 Task: Select Grocery. Add to cart, from Big Lots for 3390 Emily Renzelli Boulevard, San Francisco, California 94103, Cell Number 831-612-1938, following items : Hefty Basics Odor Control 13 gal Tall Kitchen Drawstring Trash Bags Lemon Scent_x000D_
 - 3, Freeman Mask + Chill Skin Care Set 12-Piece (1 ct)_x000D_
 - 2, Epielle Peeling Mask Foot (1 ct)_x000D_
 - 3, Dr Teal''s Calm & Serenity Foaming Bath with Rose Essential Oil & Pure Epsom Salt (34 oz)_x000D_
 - 3, Suave Essentials Conditioner Ocean Breeze (30 oz)_x000D_
 - 2, Epielle Cleansing Tissues Aloe Vera (30 ct)_x000D_
 - 3, Carbon Steel Bypass Pruner 24_x000D_
 - 3, Real Living Brown Faceted Wood Table Lamp with White Shade_x000D_
 - 2, Litezall Rechargeable 700 Lumen Lantern_x000D_
 - 3, DuraFlame Stainless Steel Low Smoke Wood Burning 19 Fire Pit_x000D_
 - 2
Action: Mouse moved to (317, 105)
Screenshot: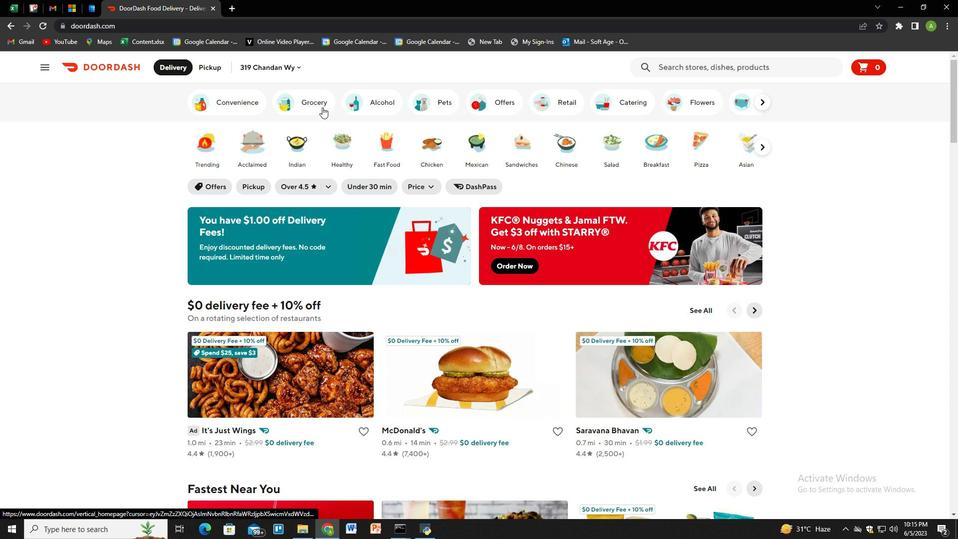 
Action: Mouse pressed left at (317, 105)
Screenshot: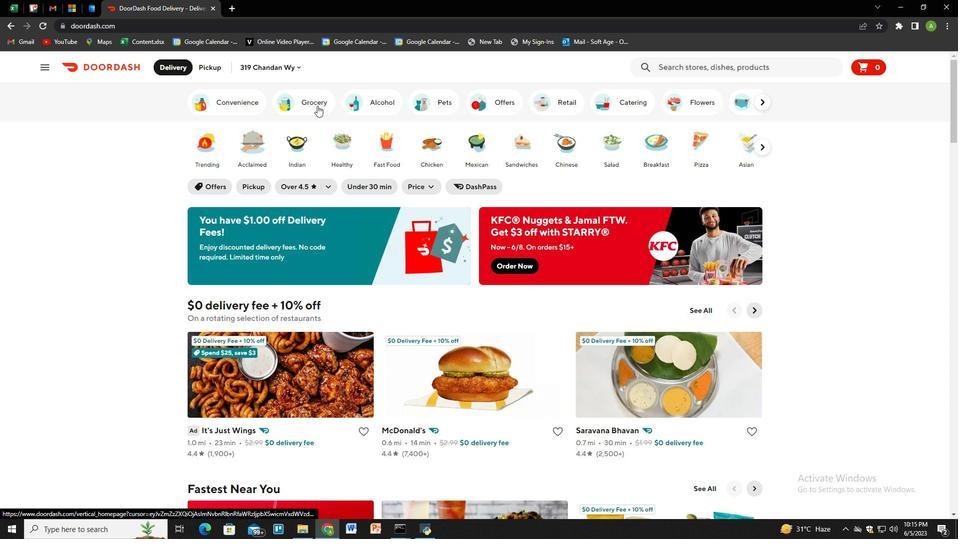 
Action: Mouse moved to (442, 366)
Screenshot: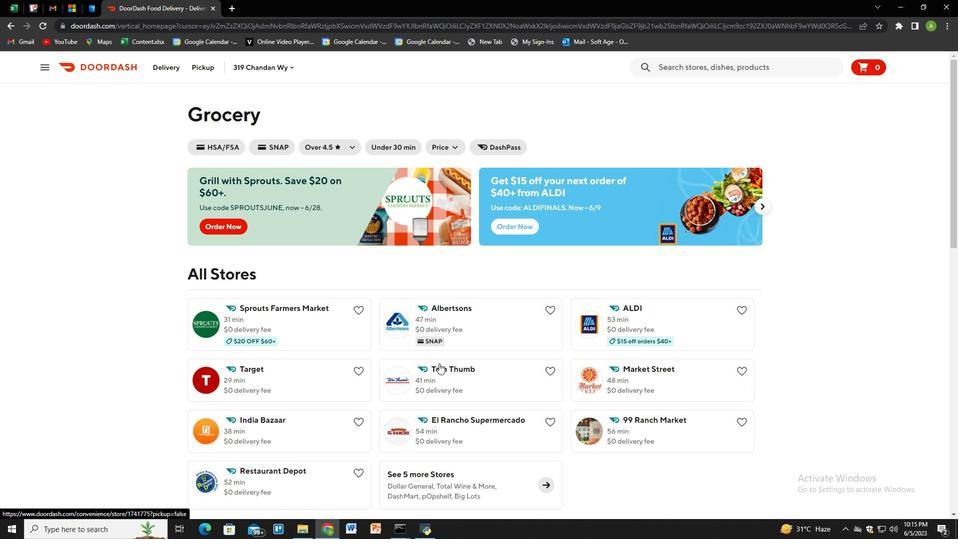
Action: Mouse scrolled (442, 366) with delta (0, 0)
Screenshot: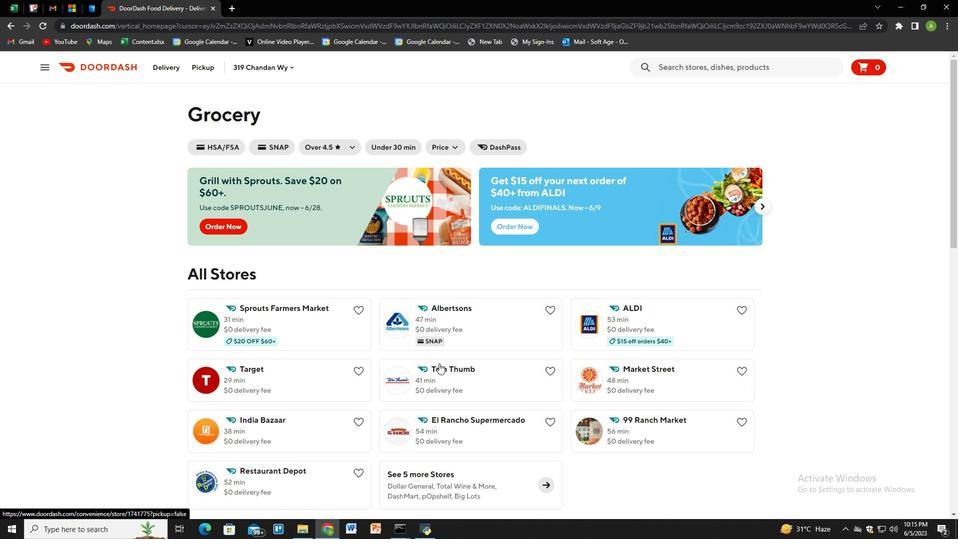 
Action: Mouse moved to (540, 433)
Screenshot: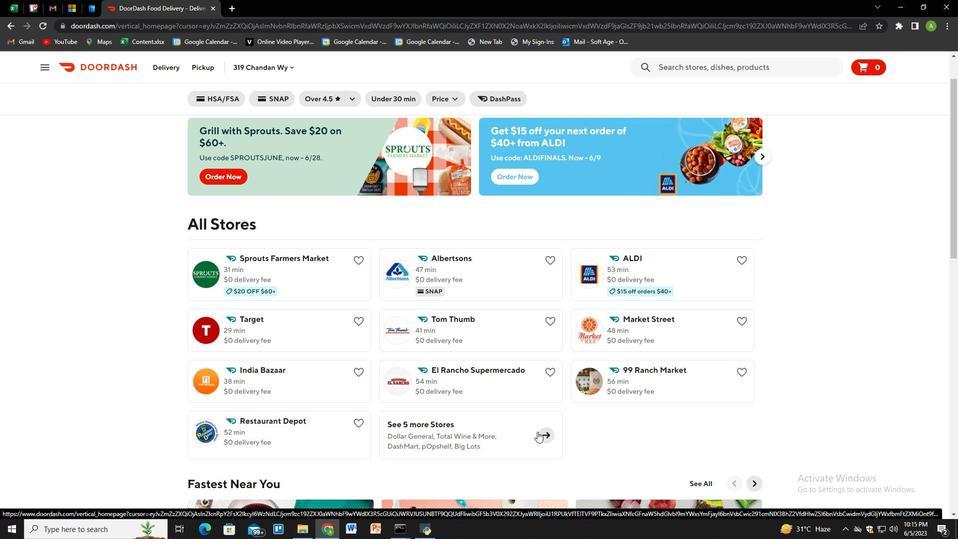 
Action: Mouse pressed left at (540, 433)
Screenshot: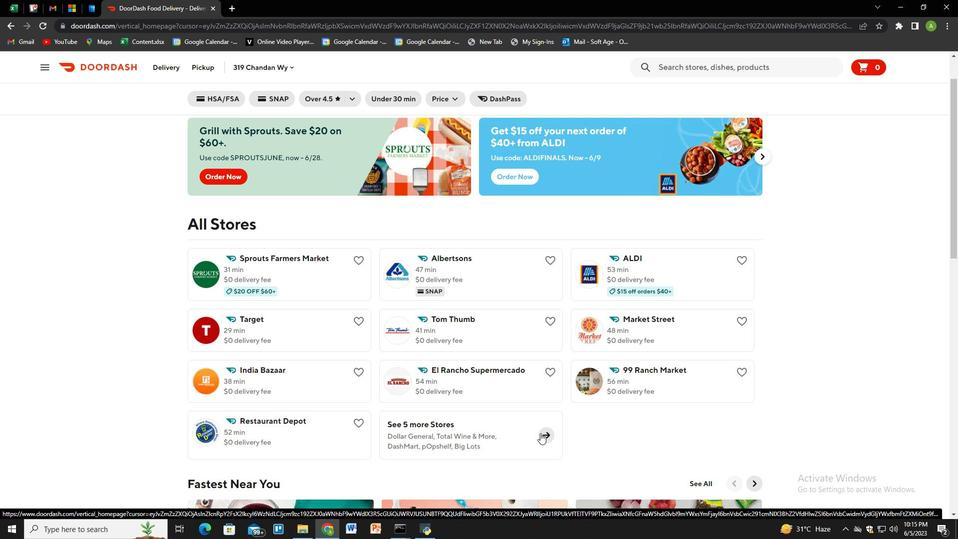 
Action: Mouse moved to (640, 373)
Screenshot: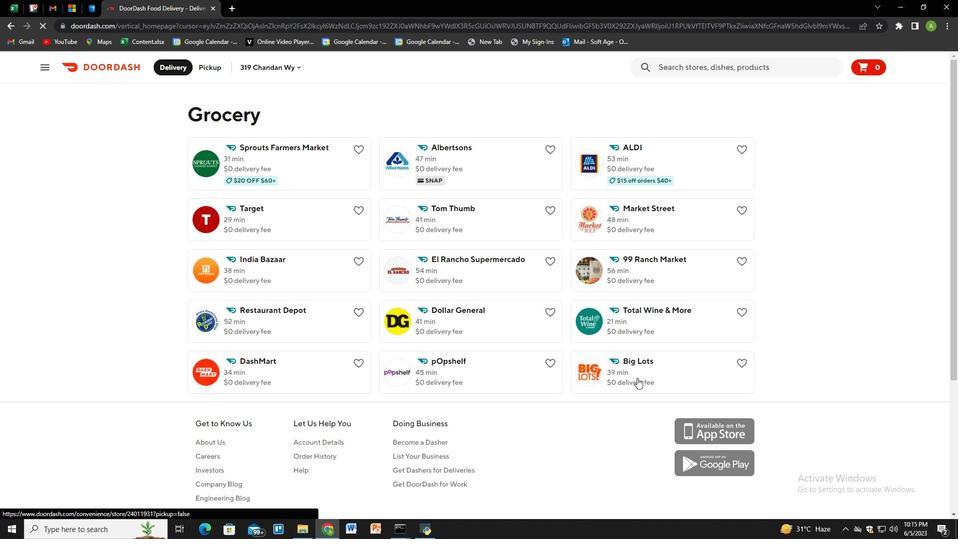 
Action: Mouse pressed left at (640, 373)
Screenshot: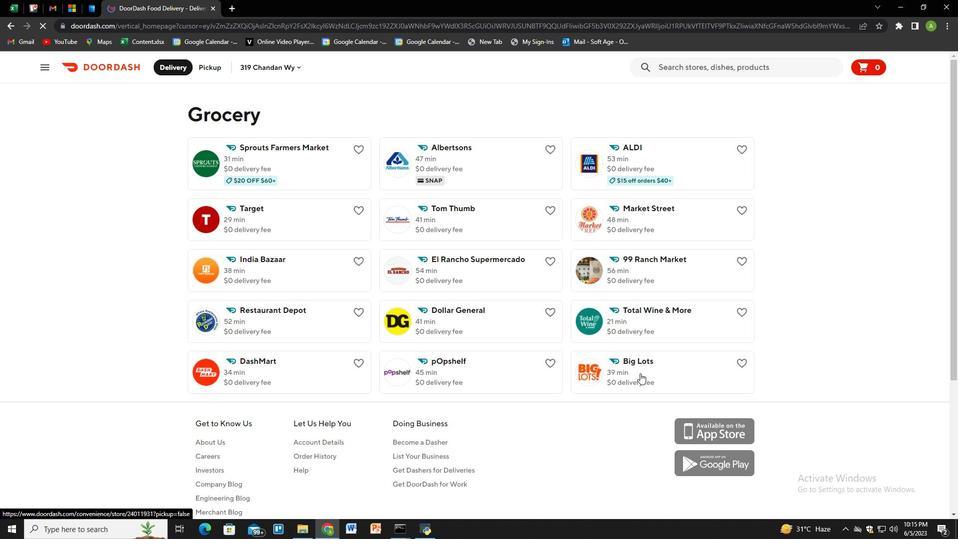 
Action: Mouse moved to (216, 68)
Screenshot: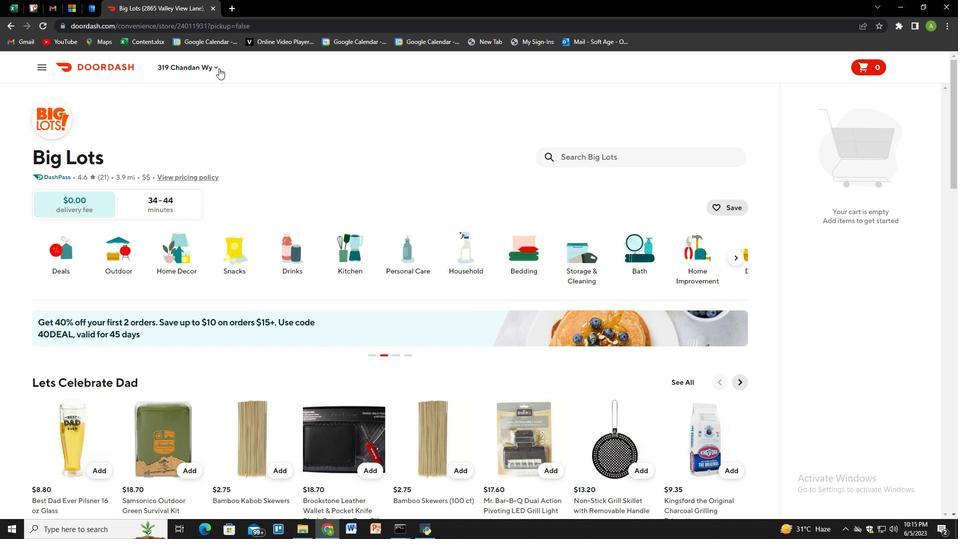 
Action: Mouse pressed left at (216, 68)
Screenshot: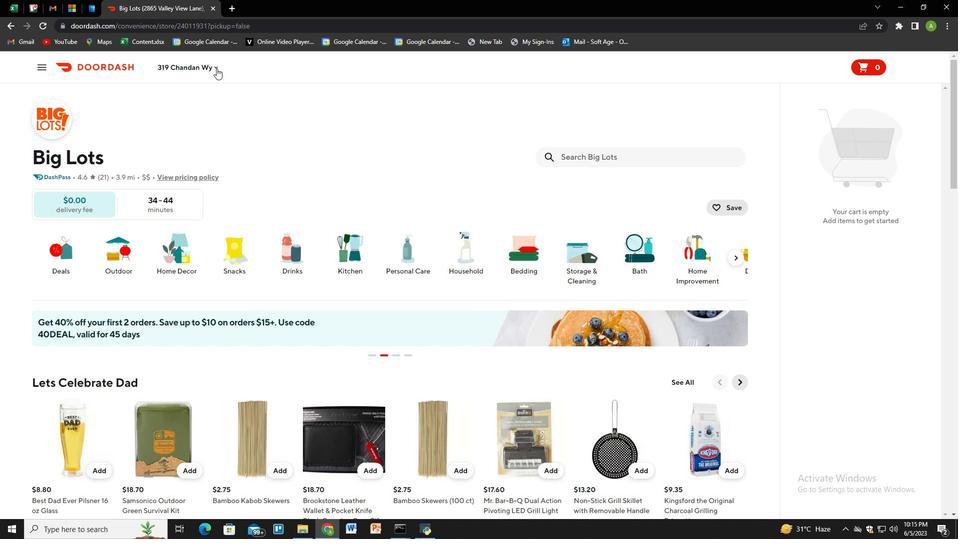 
Action: Mouse moved to (214, 107)
Screenshot: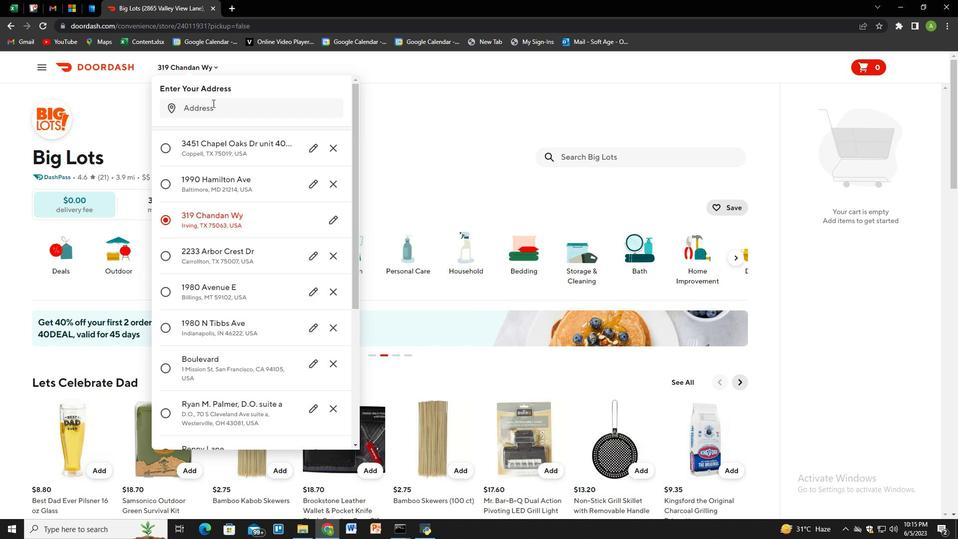 
Action: Mouse pressed left at (214, 107)
Screenshot: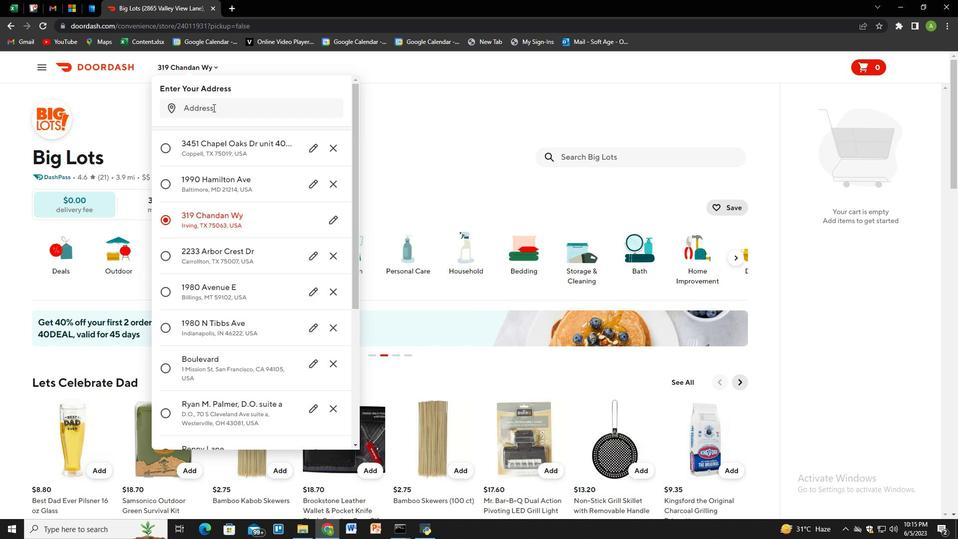 
Action: Mouse moved to (185, 65)
Screenshot: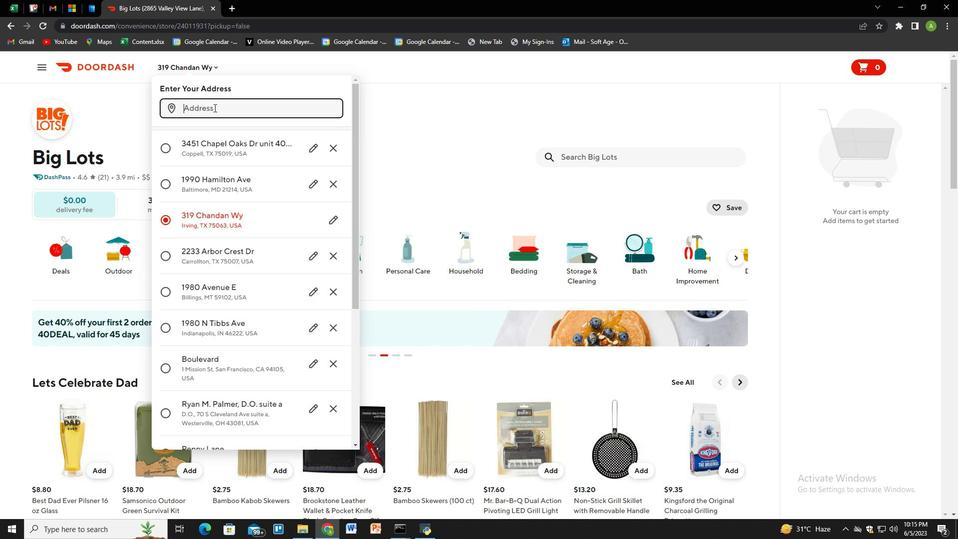 
Action: Key pressed 3390<Key.space>emily<Key.space>renzelli<Key.space>boulevard,<Key.space>san<Key.space>francisco,<Key.space>california<Key.space>94103<Key.enter>.
Screenshot: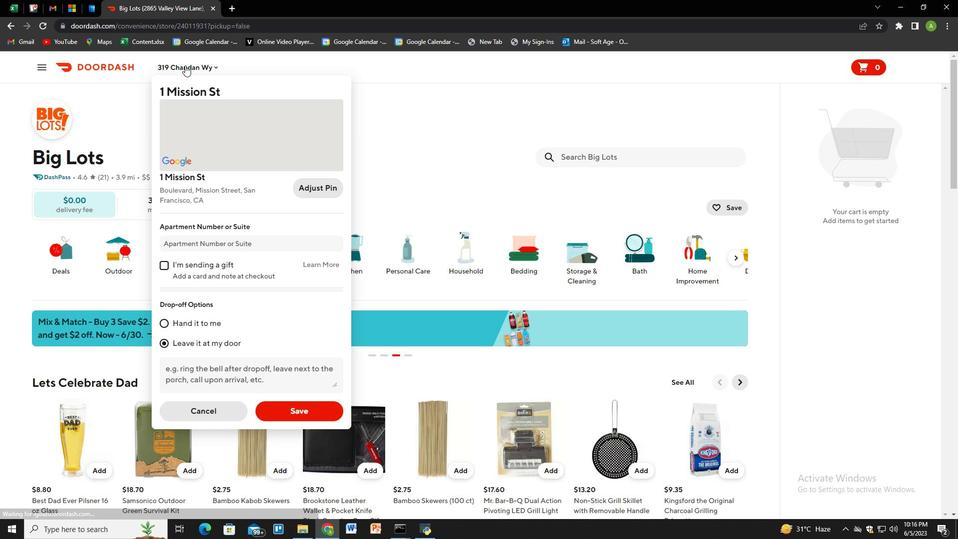 
Action: Mouse moved to (300, 407)
Screenshot: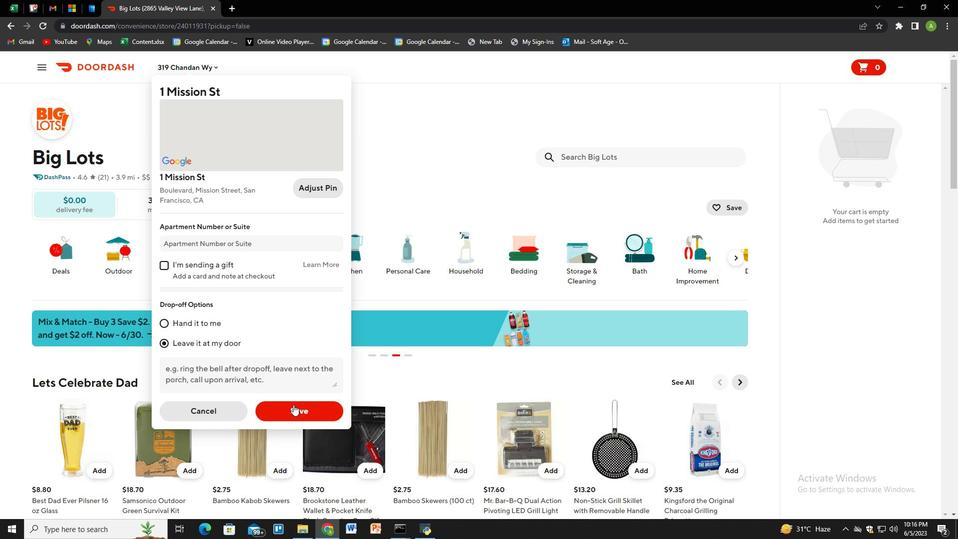 
Action: Mouse pressed left at (300, 407)
Screenshot: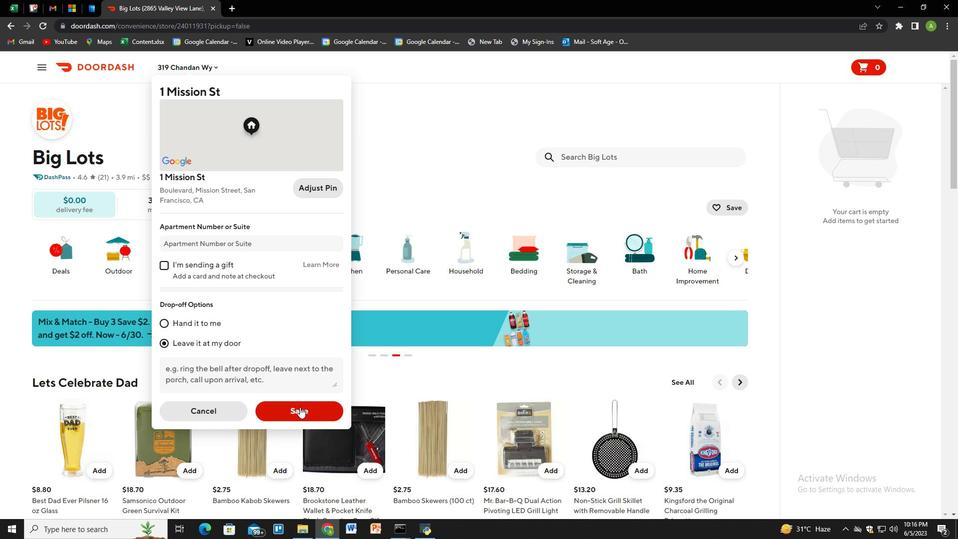 
Action: Mouse moved to (582, 161)
Screenshot: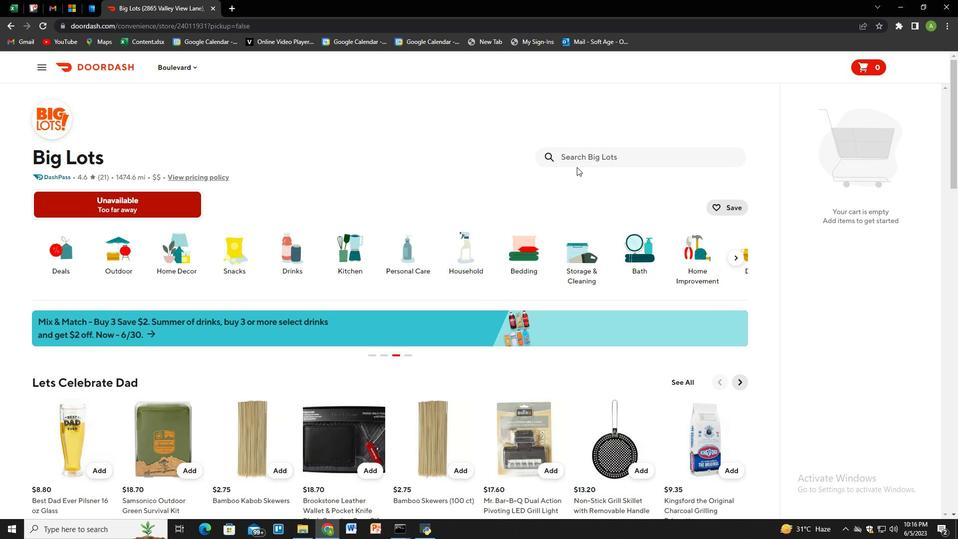 
Action: Mouse pressed left at (582, 161)
Screenshot: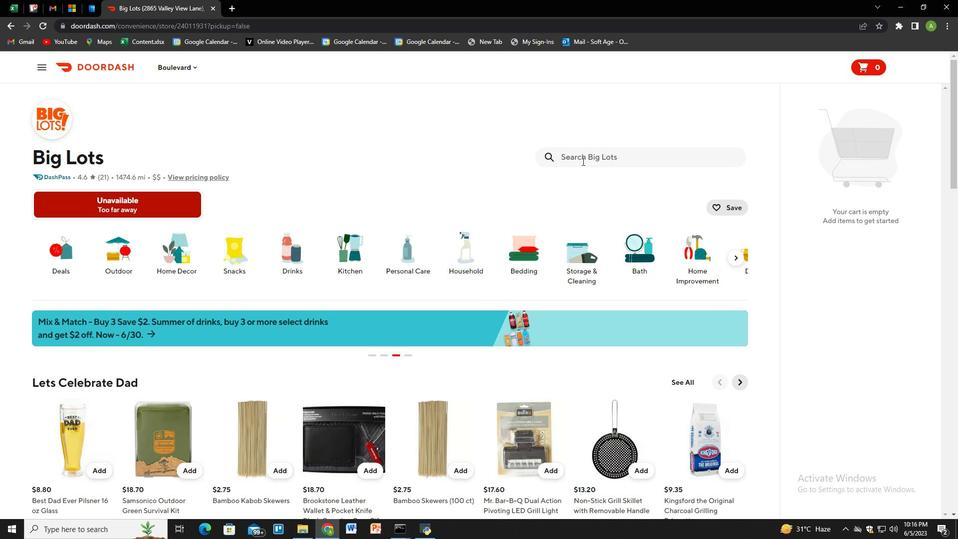 
Action: Key pressed hefty<Key.space>basics<Key.space>odor<Key.space>control<Key.space>13<Key.space>gal<Key.space>tall<Key.space>kitchen<Key.space>drawstring<Key.space>trash<Key.space>bags<Key.space>lemon<Key.space>scent<Key.enter>
Screenshot: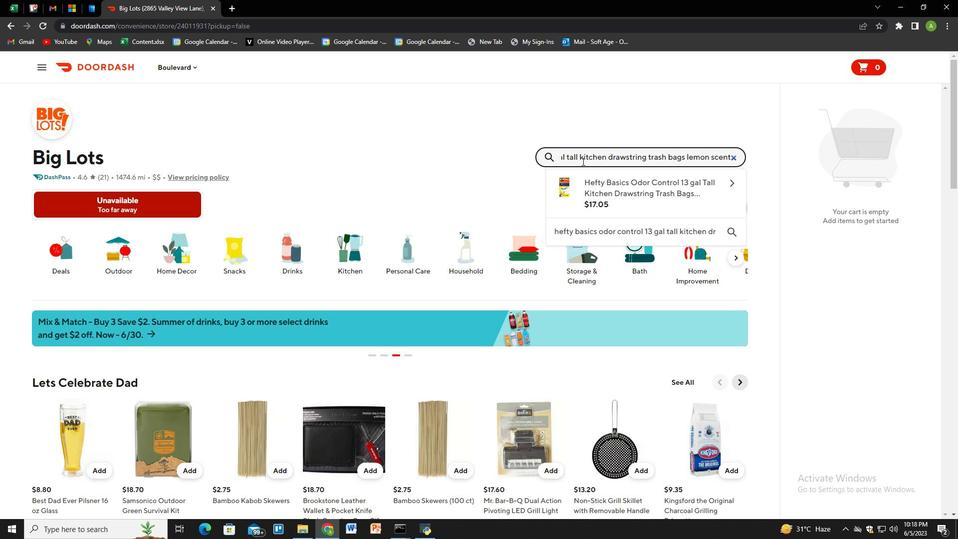 
Action: Mouse moved to (93, 272)
Screenshot: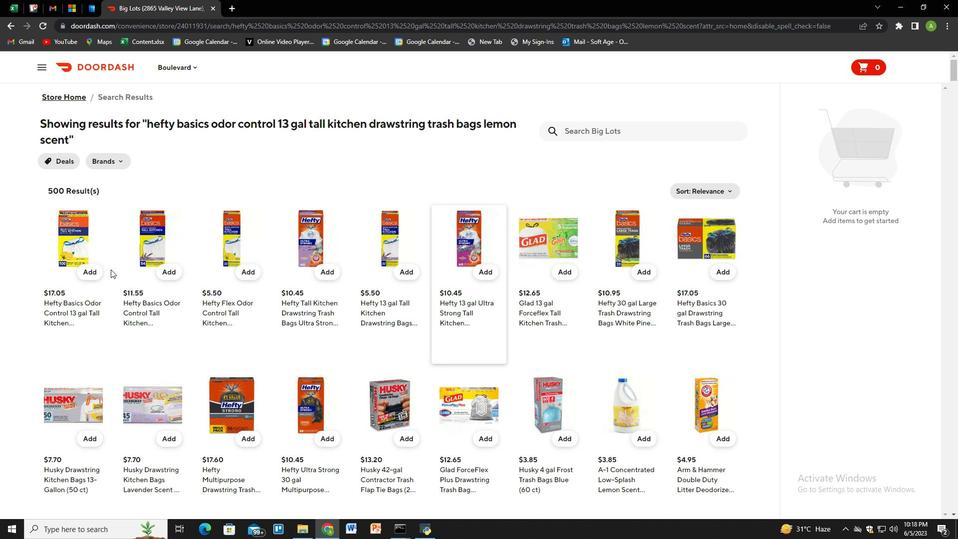 
Action: Mouse pressed left at (93, 272)
Screenshot: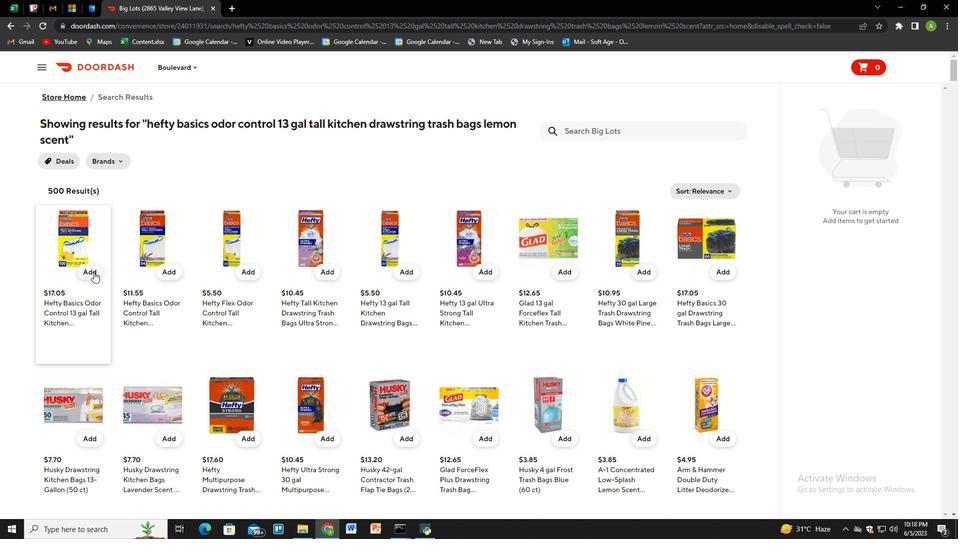 
Action: Mouse moved to (925, 173)
Screenshot: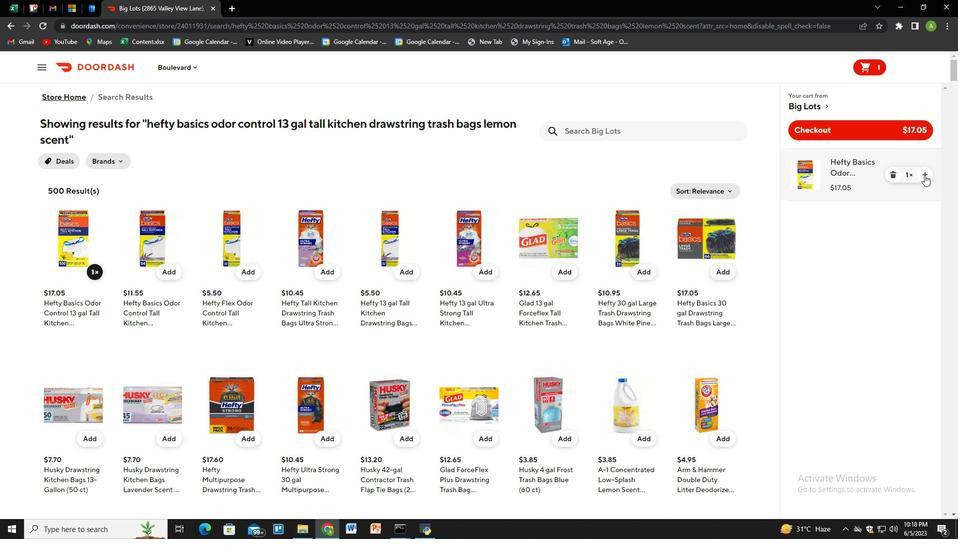 
Action: Mouse pressed left at (925, 173)
Screenshot: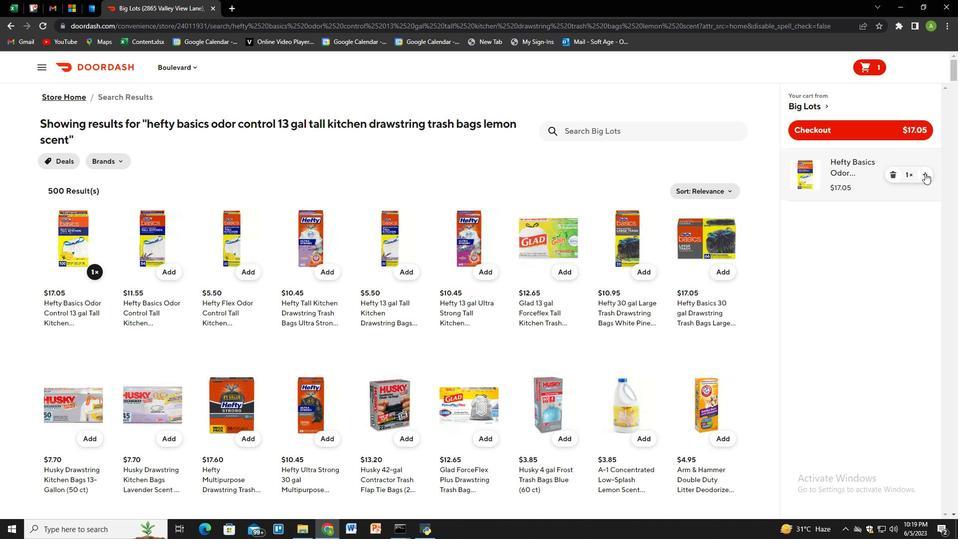 
Action: Mouse pressed left at (925, 173)
Screenshot: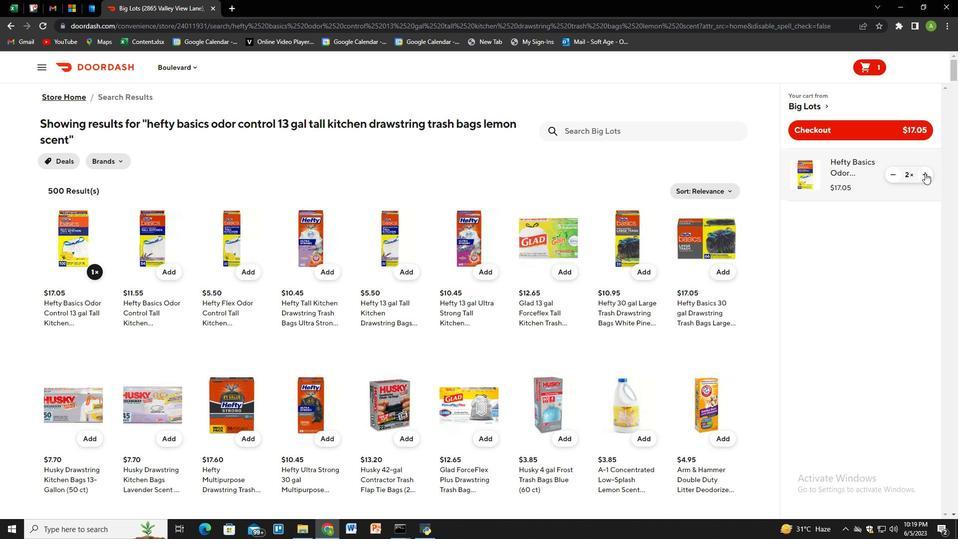 
Action: Mouse moved to (623, 125)
Screenshot: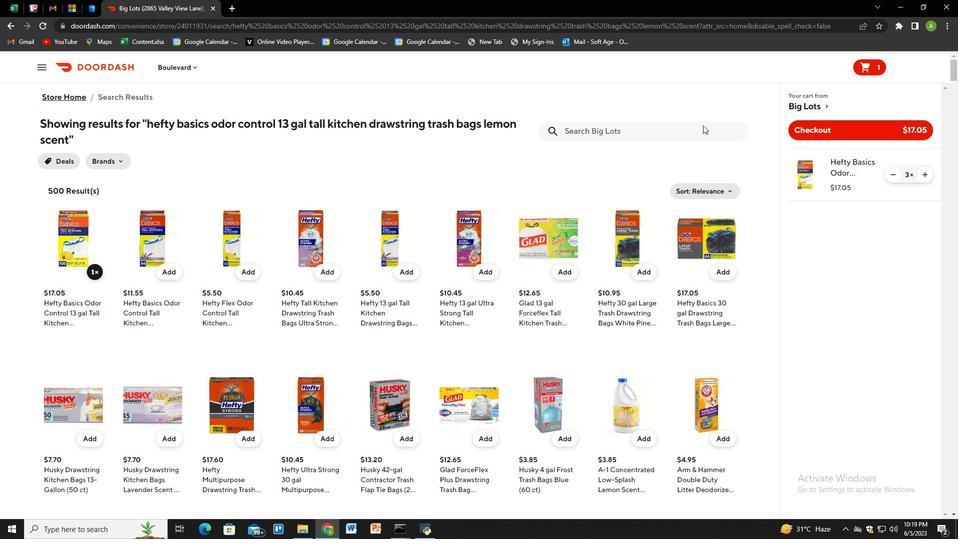 
Action: Mouse pressed left at (623, 125)
Screenshot: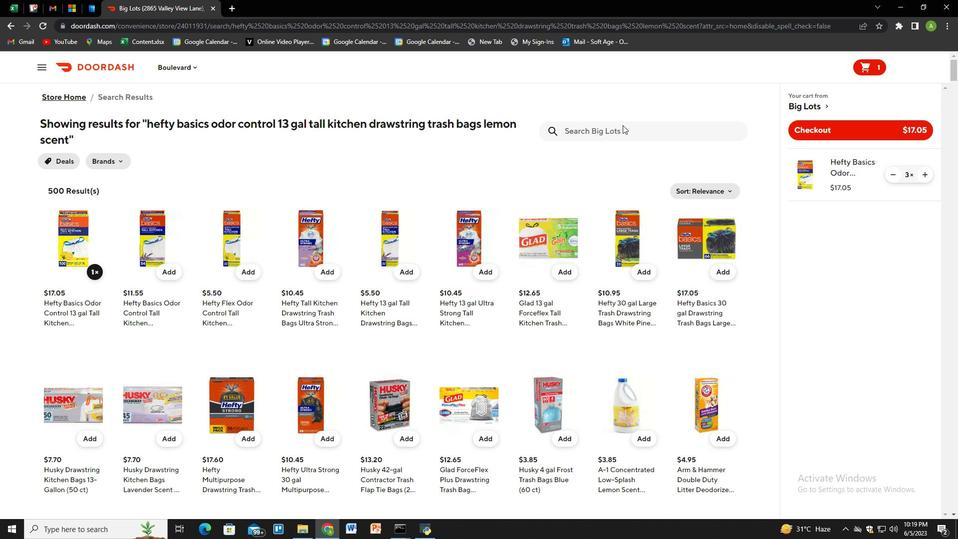 
Action: Key pressed freeman<Key.space>mask<Key.space>+<Key.space>chill<Key.space>skin<Key.space>care<Key.space>set<Key.space>12-piece<Key.space><Key.shift_r><Key.shift_r><Key.shift_r><Key.shift_r><Key.shift_r><Key.shift_r><Key.shift_r><Key.shift_r><Key.shift_r>(1<Key.space>ct<Key.shift_r>)<Key.enter>
Screenshot: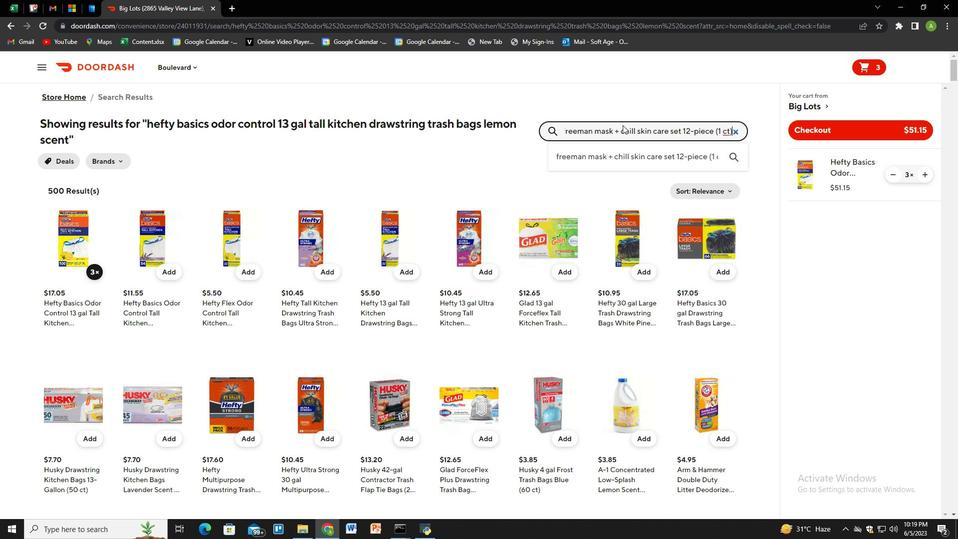 
Action: Mouse moved to (610, 125)
Screenshot: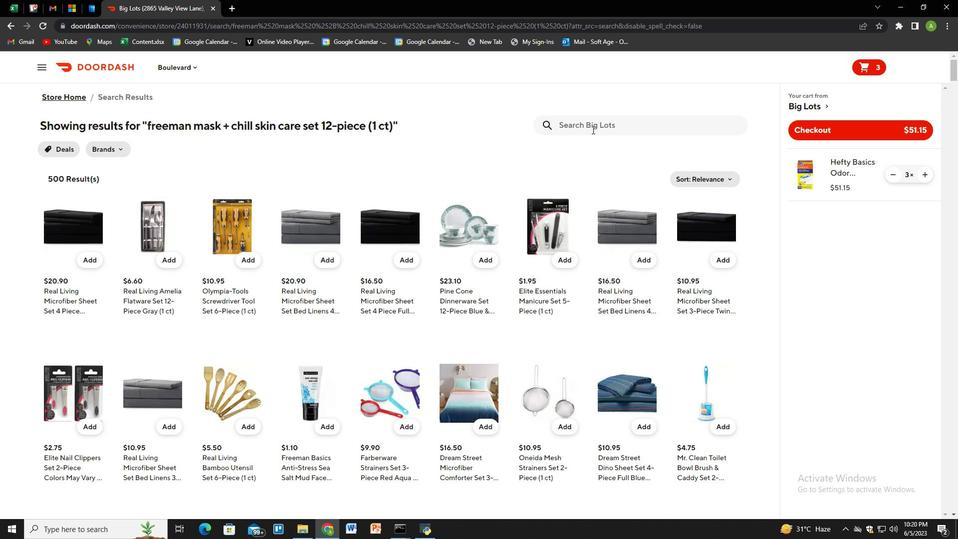 
Action: Mouse pressed left at (610, 125)
Screenshot: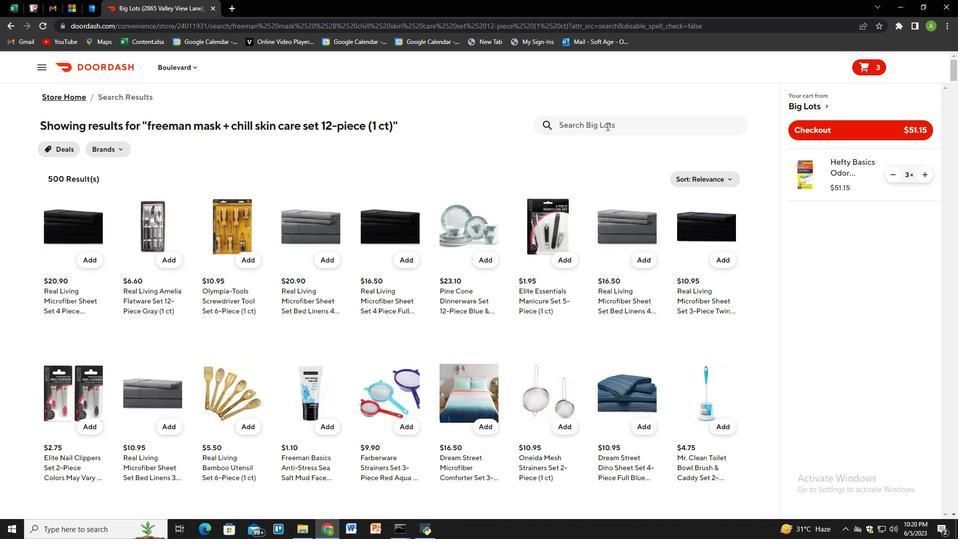 
Action: Key pressed epielle<Key.space>peeling<Key.space>mask<Key.space>foot<Key.space><Key.shift_r>(1<Key.space>ct<Key.shift_r>)<Key.enter>
Screenshot: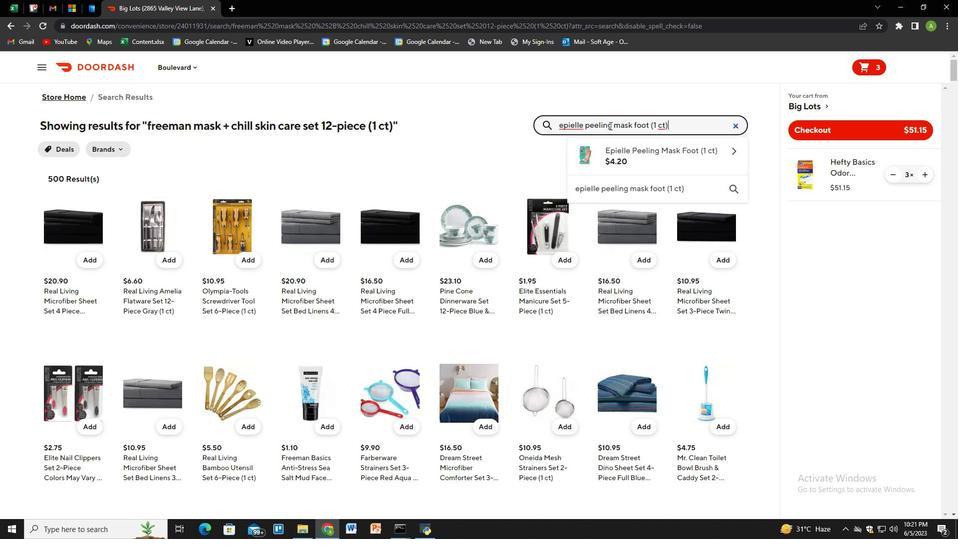 
Action: Mouse moved to (94, 262)
Screenshot: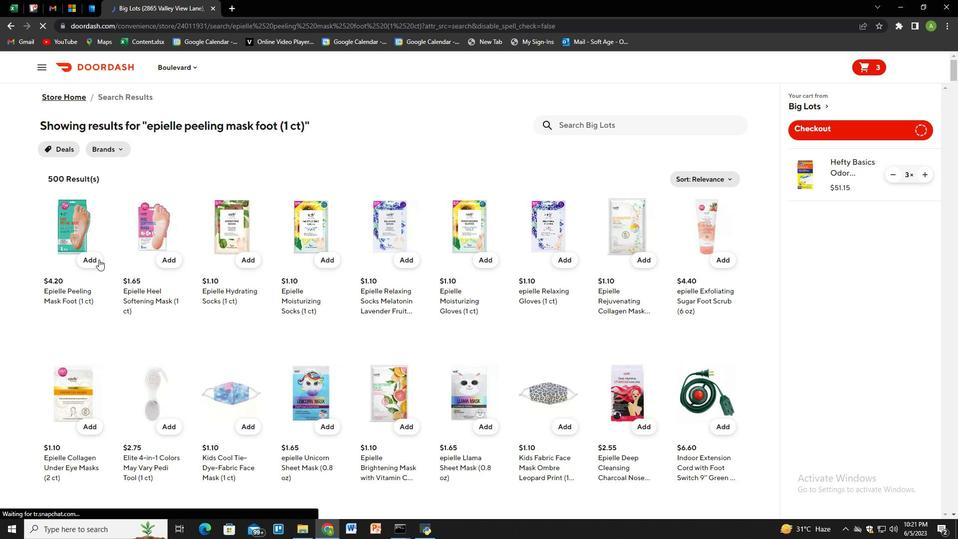 
Action: Mouse pressed left at (94, 262)
Screenshot: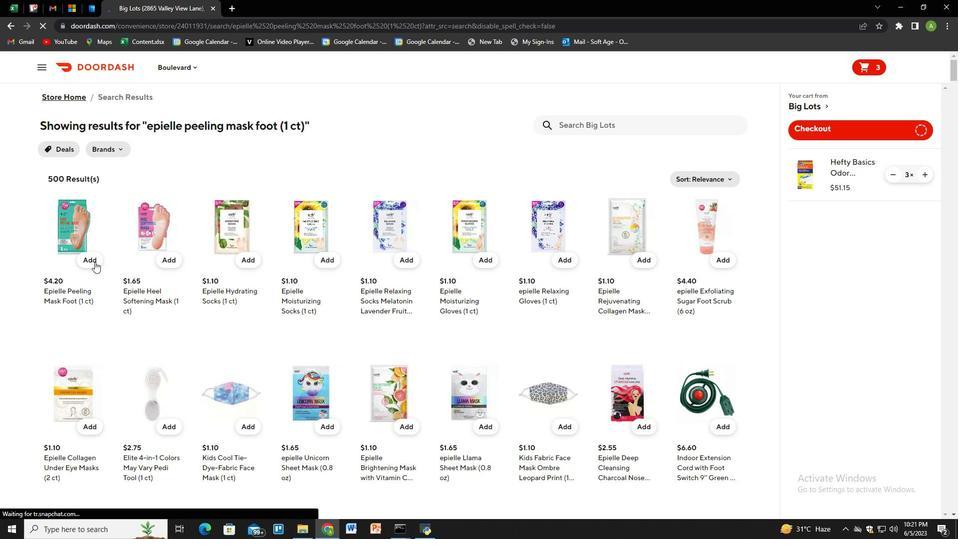 
Action: Mouse moved to (927, 223)
Screenshot: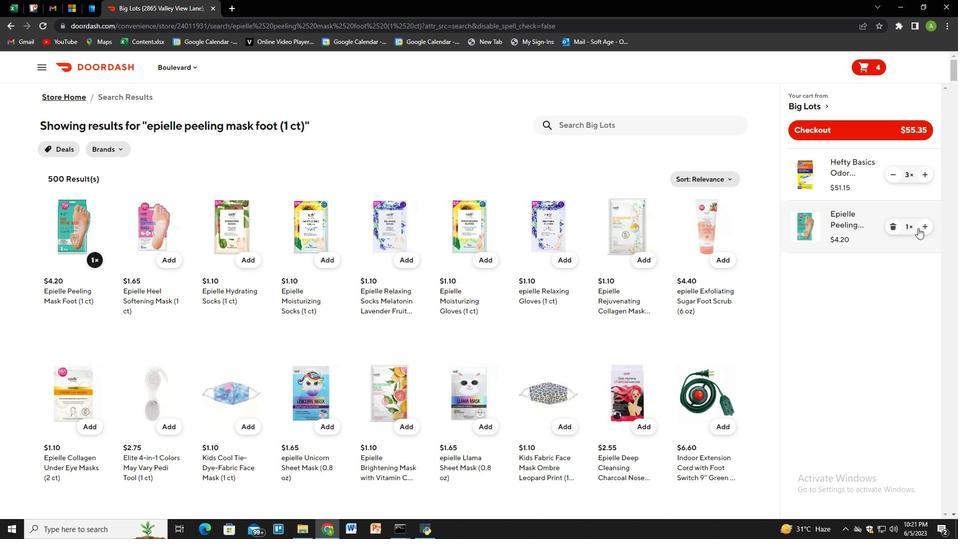 
Action: Mouse pressed left at (927, 223)
Screenshot: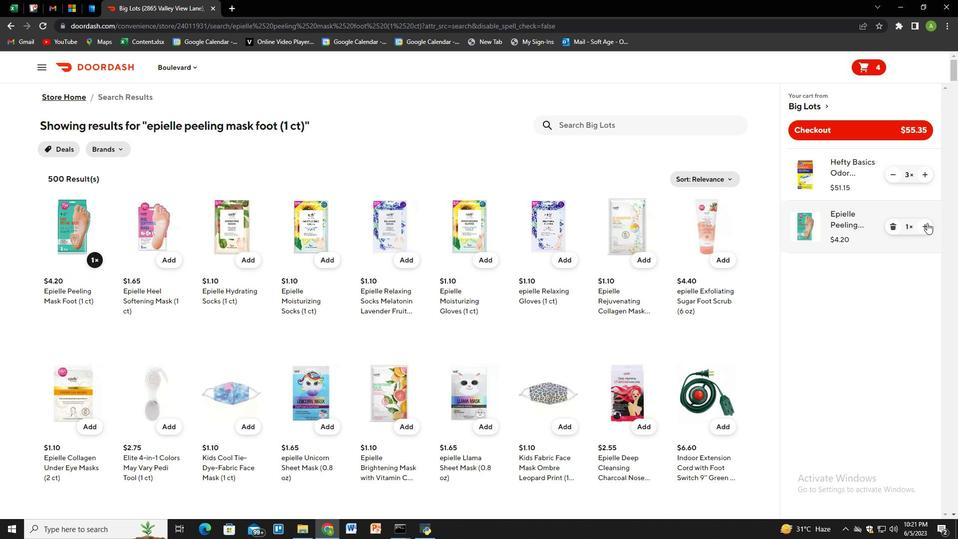 
Action: Mouse pressed left at (927, 223)
Screenshot: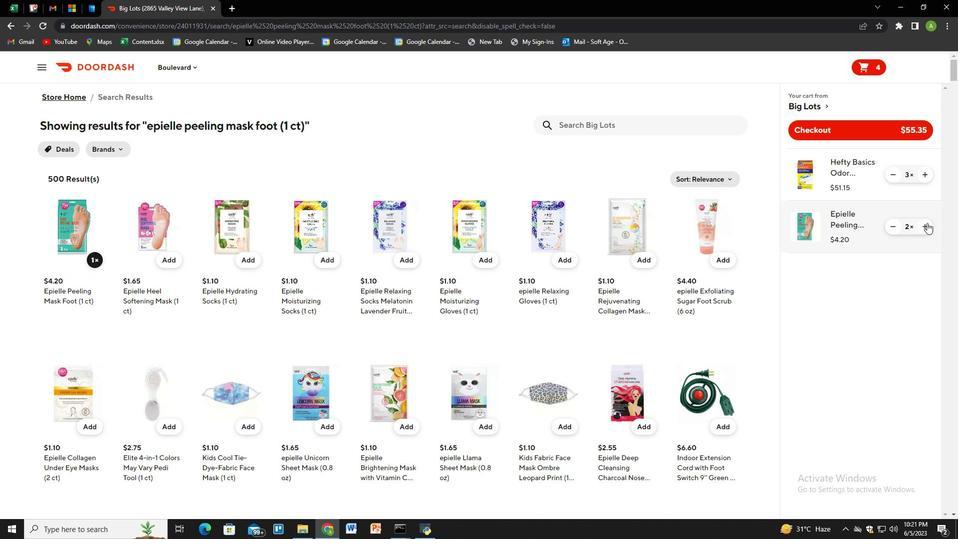 
Action: Mouse moved to (641, 124)
Screenshot: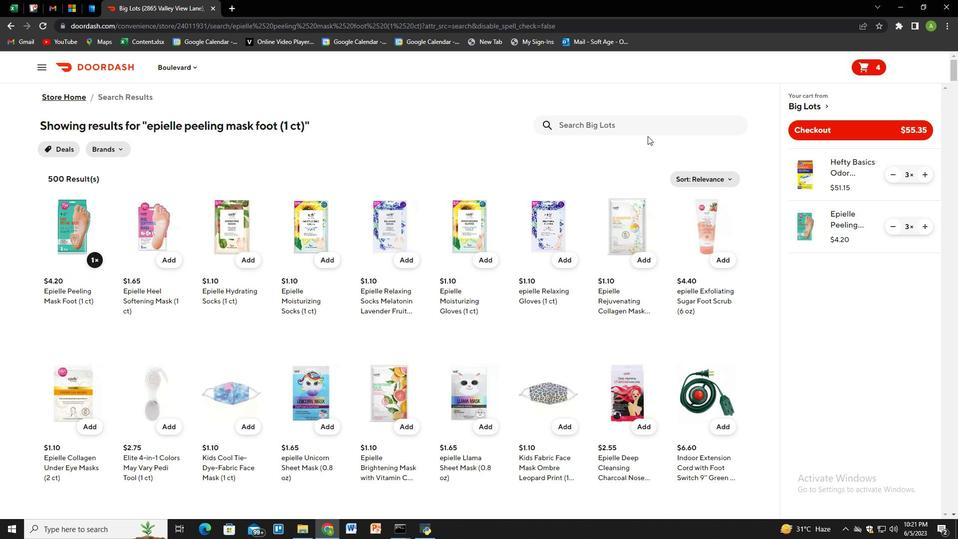 
Action: Mouse pressed left at (641, 124)
Screenshot: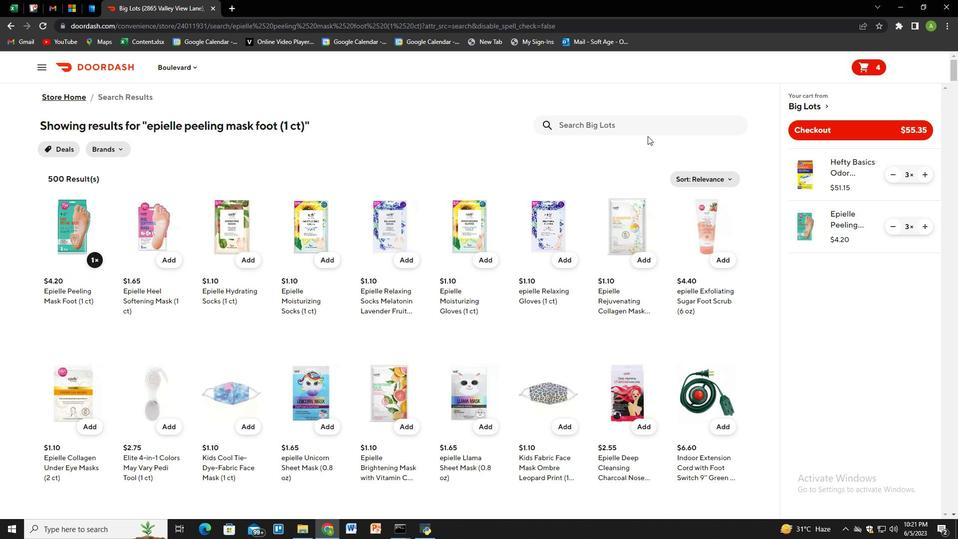 
Action: Key pressed dr<Key.space>teal<Key.shift_r><Key.shift_r>"s<Key.space>calm<Key.space><Key.shift_r><Key.shift_r><Key.shift_r><Key.shift_r><Key.shift_r><Key.shift_r><Key.shift_r><Key.shift_r><Key.shift_r><Key.shift_r><Key.shift_r><Key.shift_r>&<Key.space>serenity<Key.space>foaming<Key.space>bath<Key.space>with<Key.space>rosr<Key.backspace>e<Key.space>essential<Key.space>oil<Key.space><Key.shift_r><Key.shift_r><Key.shift_r><Key.shift_r><Key.shift_r><Key.shift_r>&<Key.space>pure<Key.space>epsom<Key.space>salt<Key.space><Key.shift_r>(34<Key.space>oz<Key.shift_r>)<Key.enter>
Screenshot: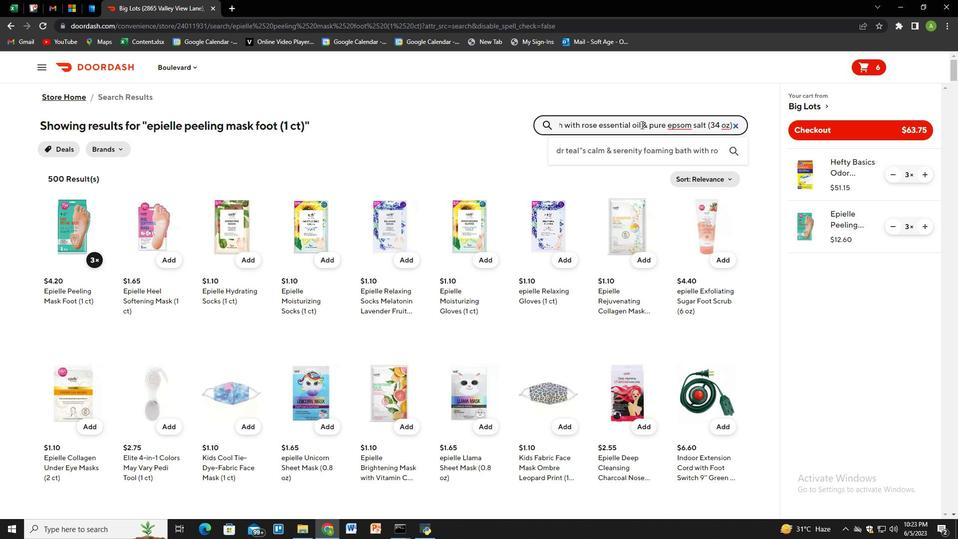 
Action: Mouse moved to (84, 273)
Screenshot: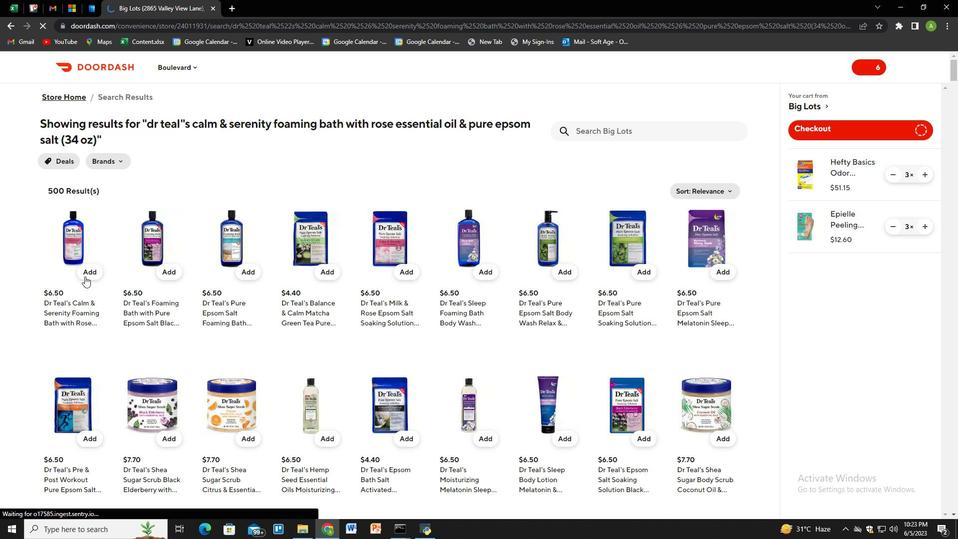 
Action: Mouse pressed left at (84, 273)
Screenshot: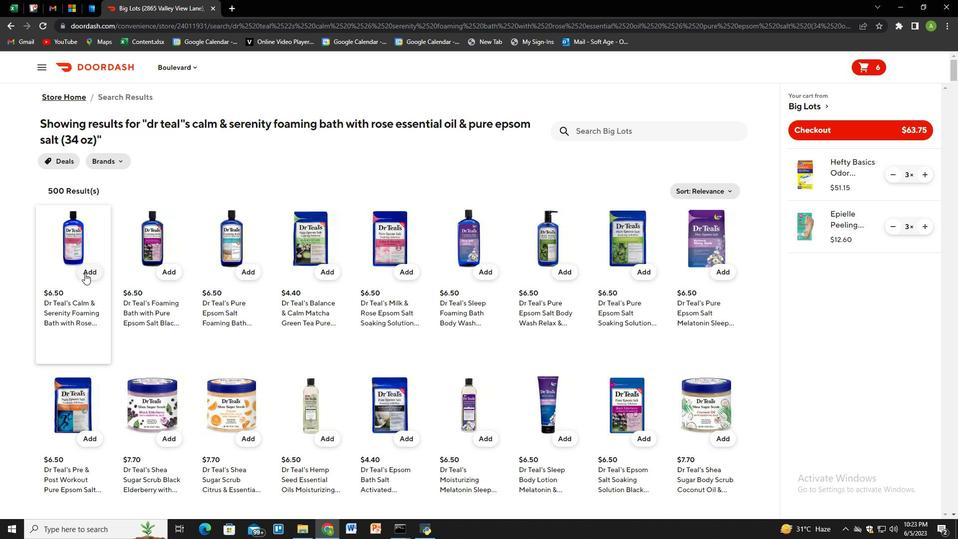 
Action: Mouse moved to (919, 278)
Screenshot: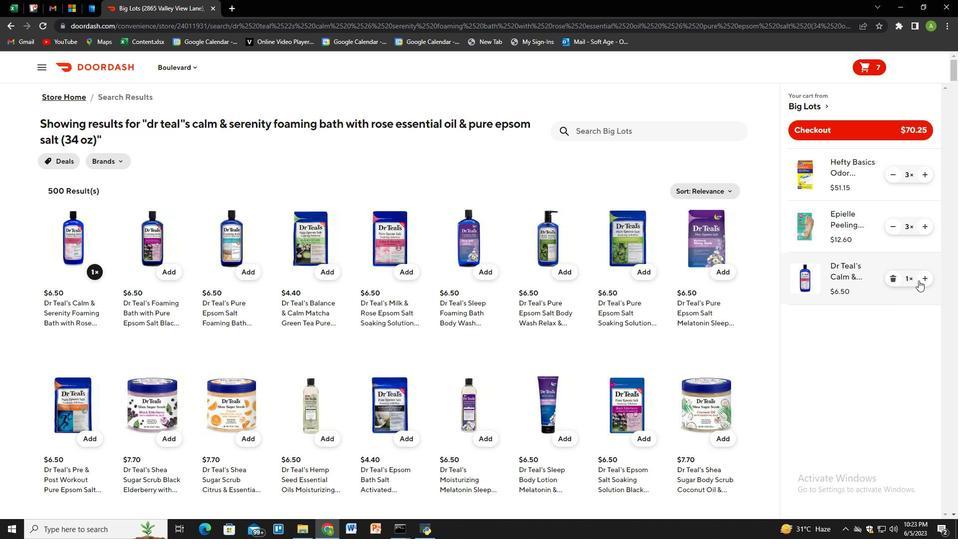 
Action: Mouse pressed left at (919, 278)
Screenshot: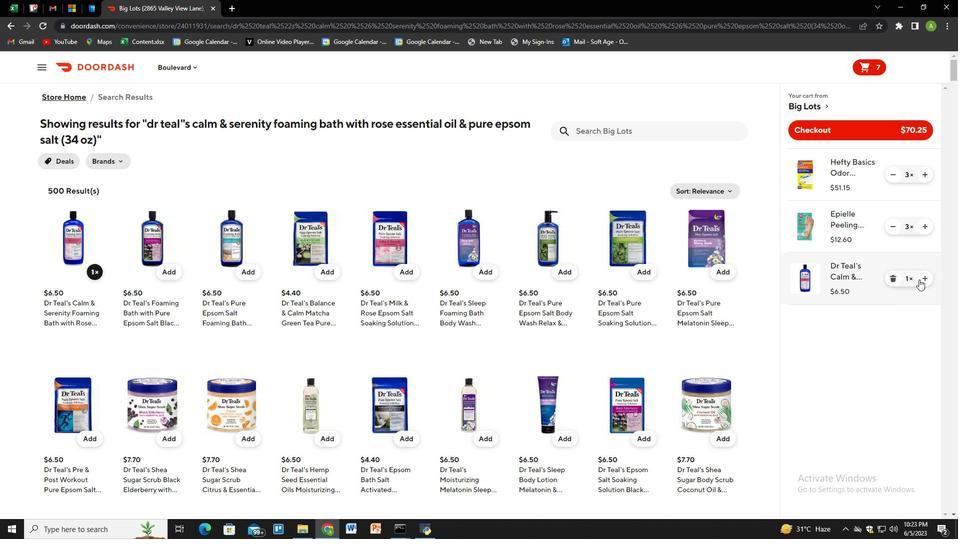 
Action: Mouse pressed left at (919, 278)
Screenshot: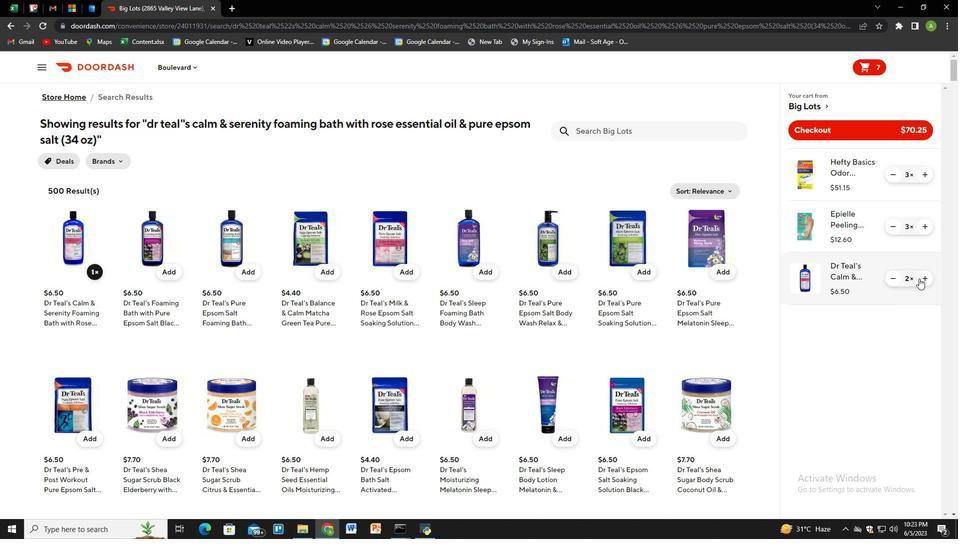 
Action: Mouse moved to (599, 127)
Screenshot: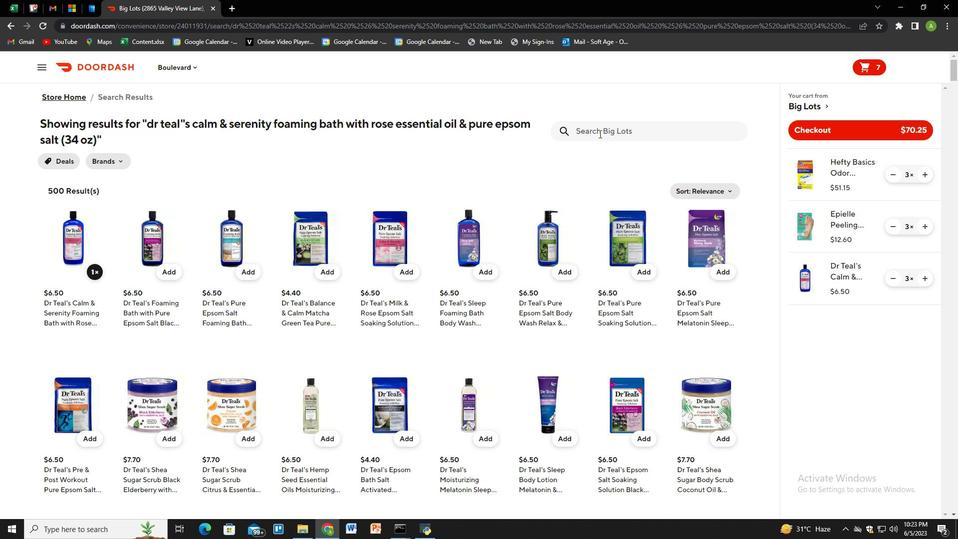 
Action: Mouse pressed left at (599, 127)
Screenshot: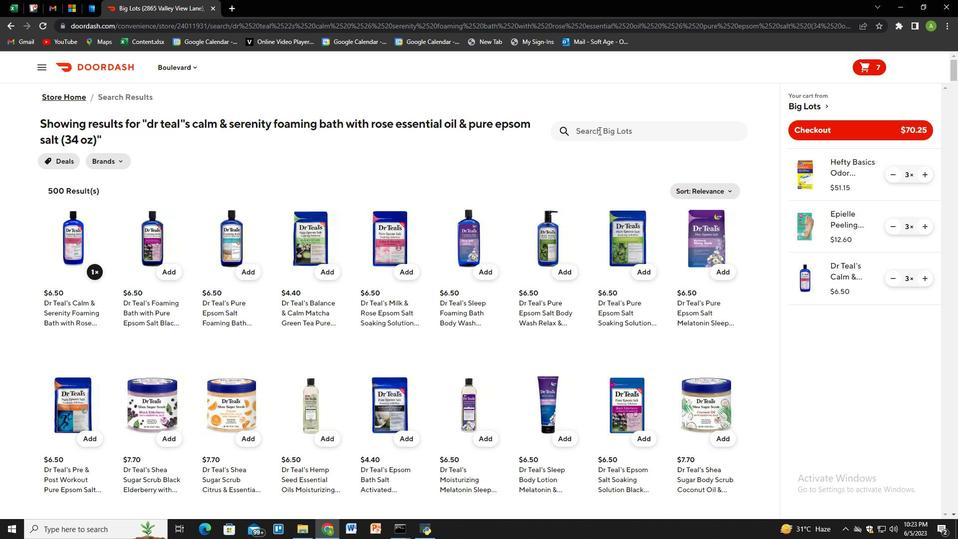 
Action: Key pressed suave<Key.space>essentials<Key.space>conditioner<Key.space>ocean<Key.space>breeze<Key.space><Key.shift_r>(30<Key.space>oz<Key.shift_r>)<Key.enter>
Screenshot: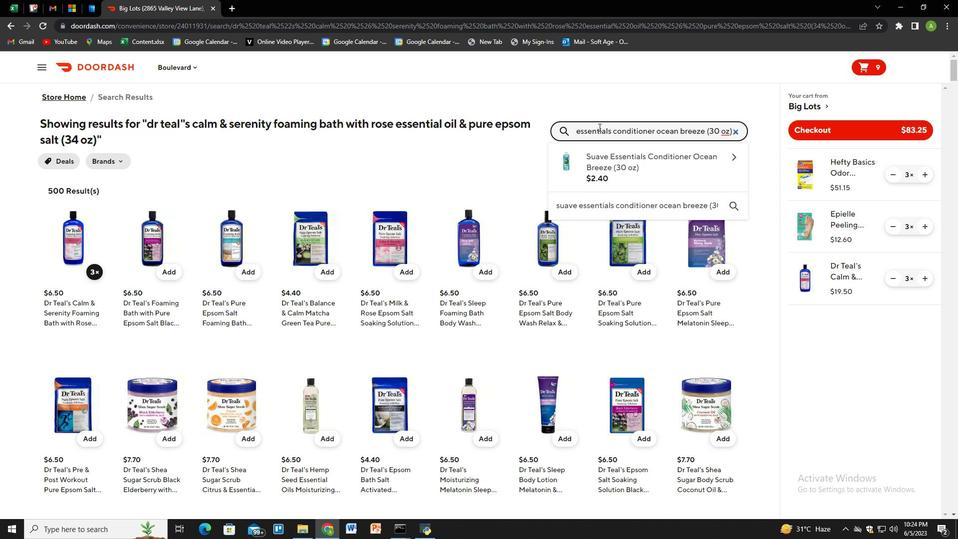 
Action: Mouse moved to (84, 261)
Screenshot: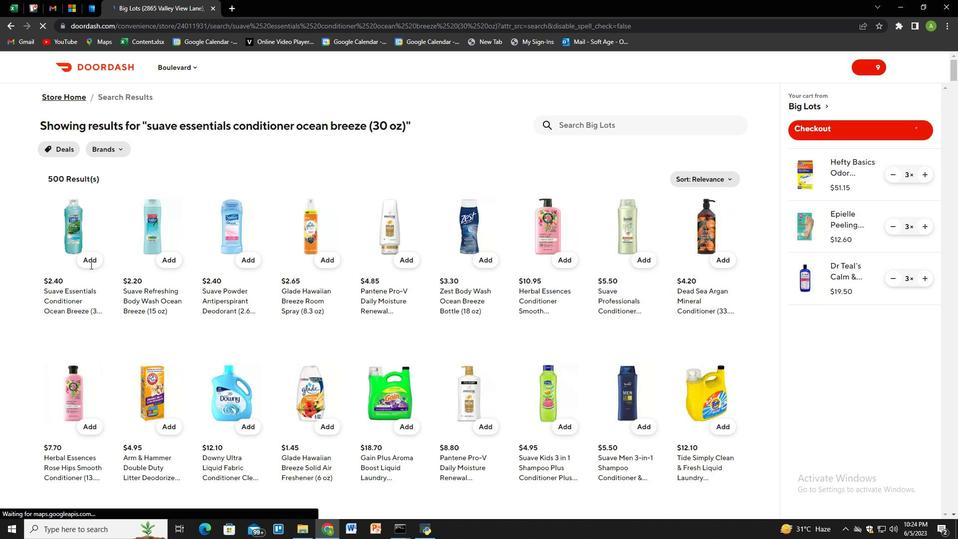 
Action: Mouse pressed left at (84, 261)
Screenshot: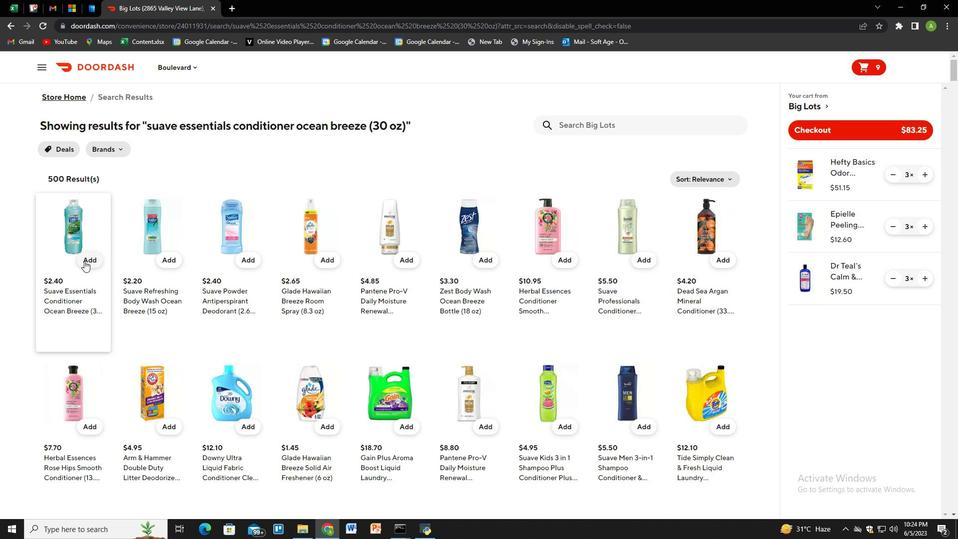 
Action: Mouse moved to (928, 331)
Screenshot: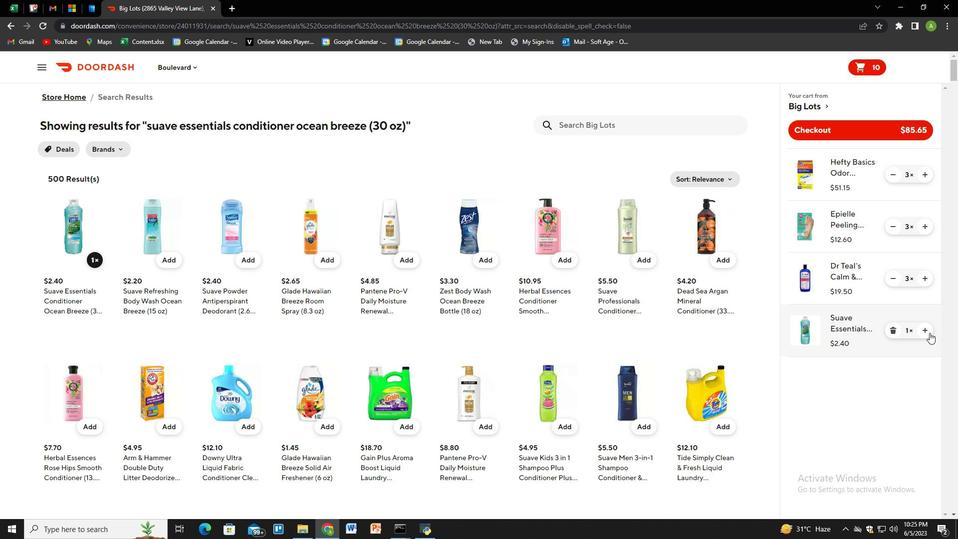 
Action: Mouse pressed left at (928, 331)
Screenshot: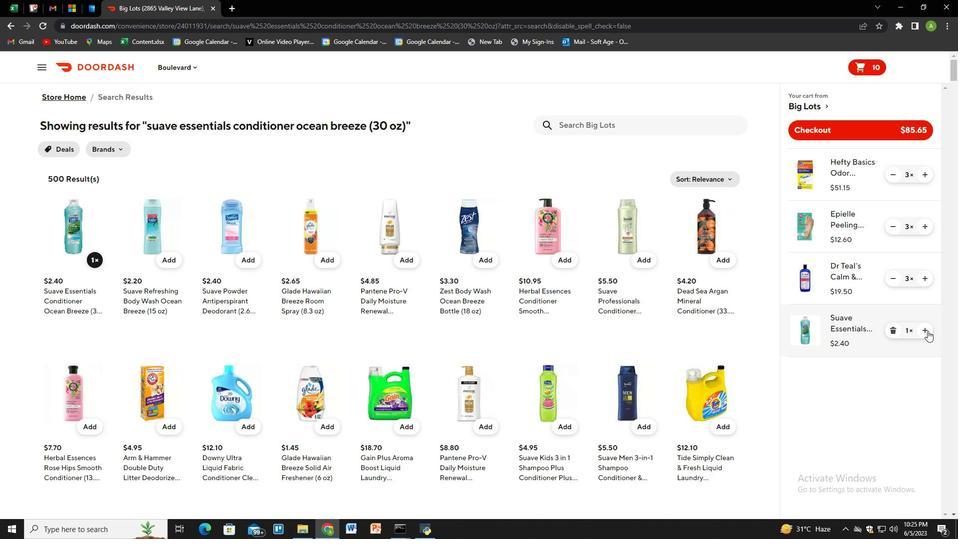 
Action: Mouse moved to (620, 129)
Screenshot: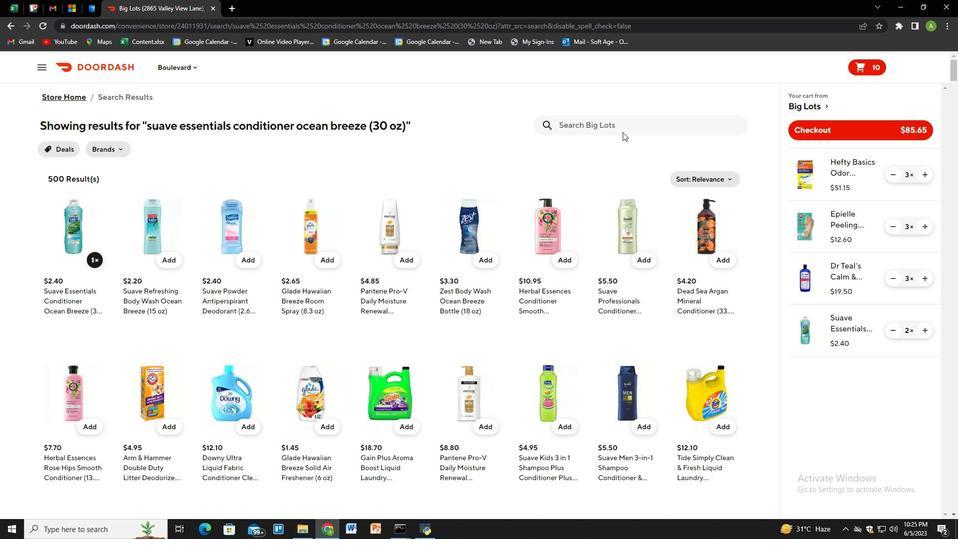 
Action: Mouse pressed left at (620, 129)
Screenshot: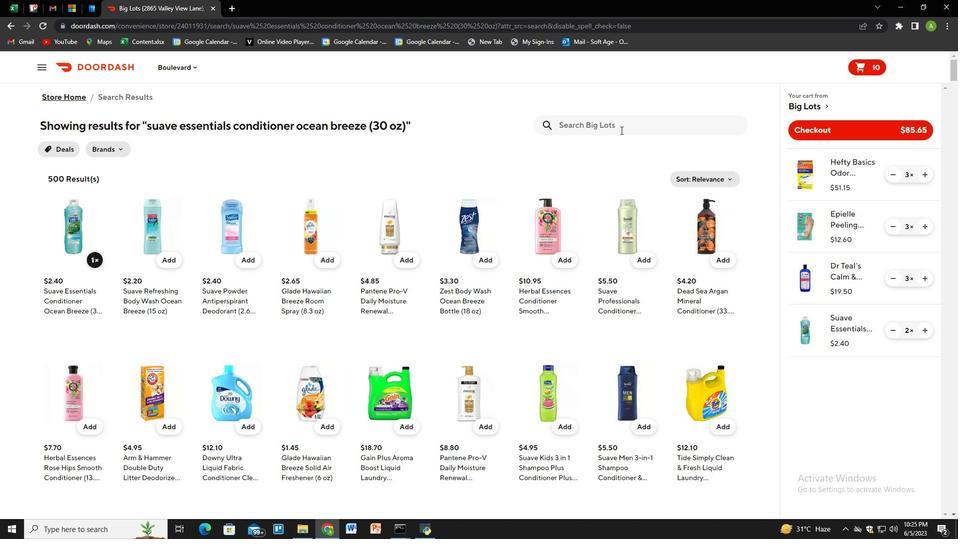 
Action: Key pressed epielle<Key.space>cleansing<Key.space>tissues<Key.space>aloe<Key.space>vera<Key.space><Key.shift_r><Key.shift_r>(30<Key.space>ct<Key.shift_r>)<Key.enter>
Screenshot: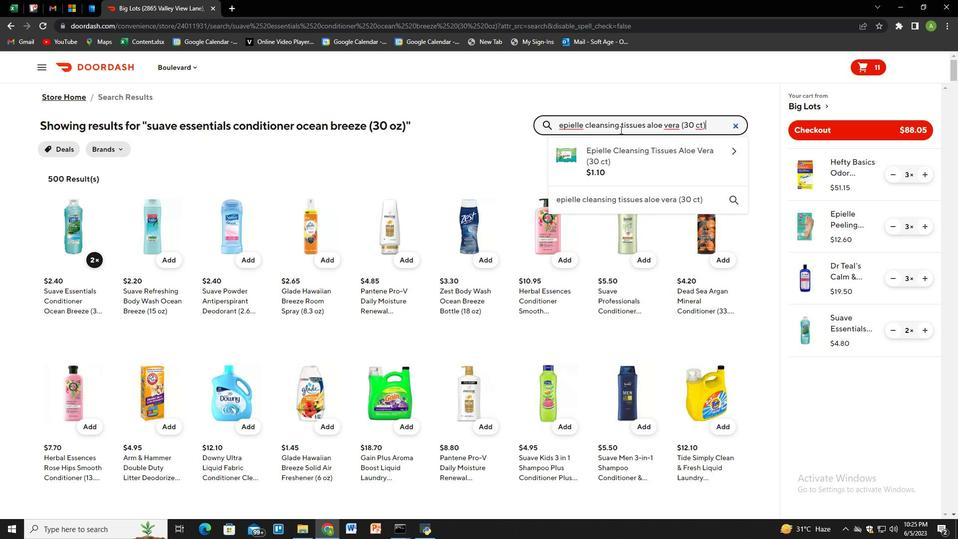 
Action: Mouse moved to (92, 257)
Screenshot: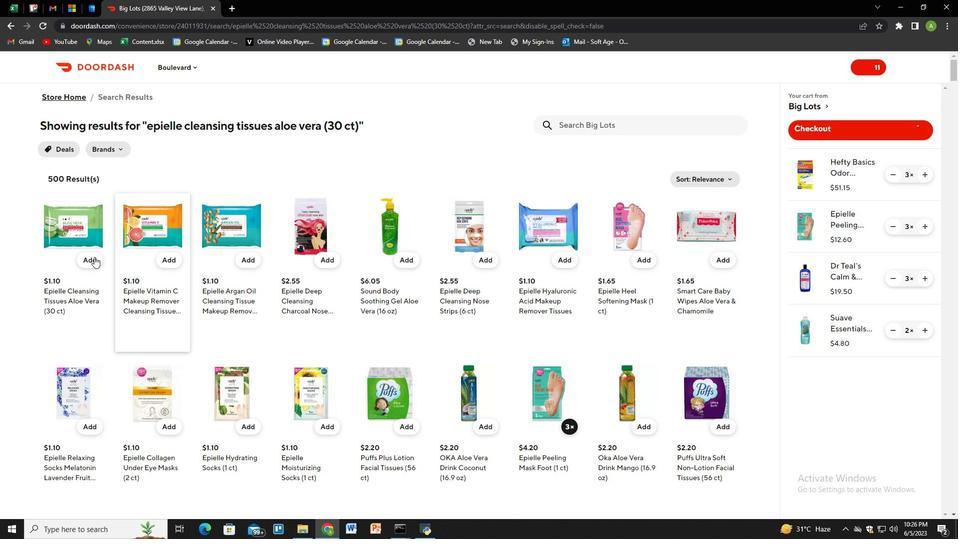 
Action: Mouse pressed left at (92, 257)
Screenshot: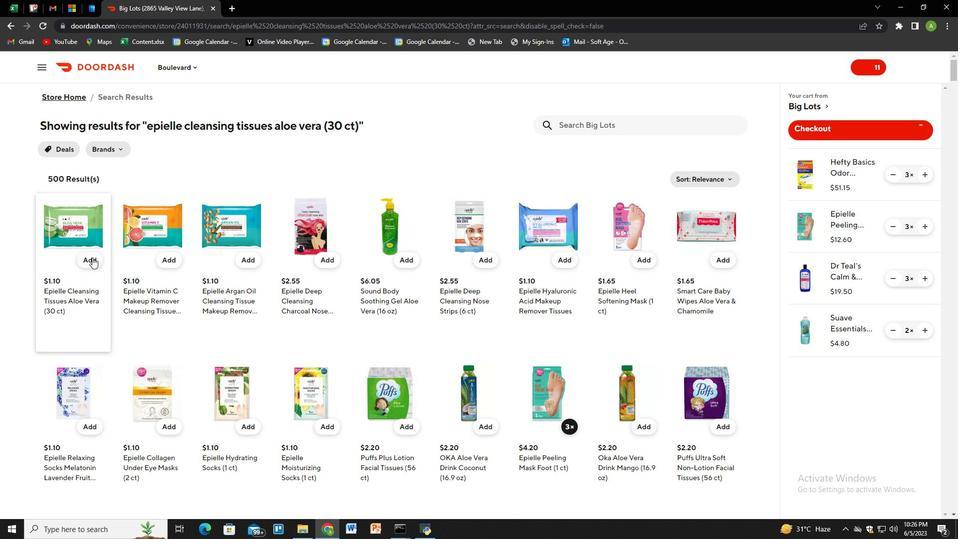 
Action: Mouse moved to (920, 380)
Screenshot: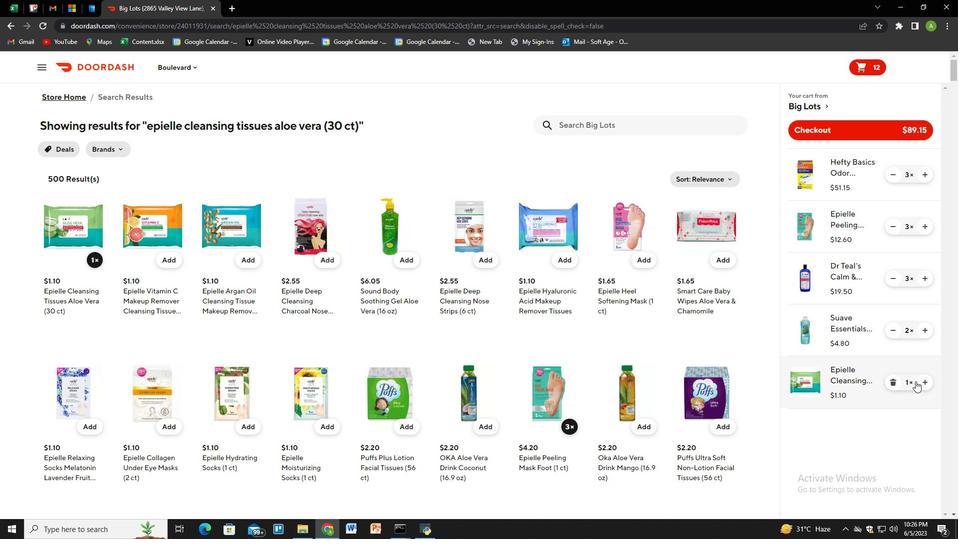 
Action: Mouse pressed left at (920, 380)
Screenshot: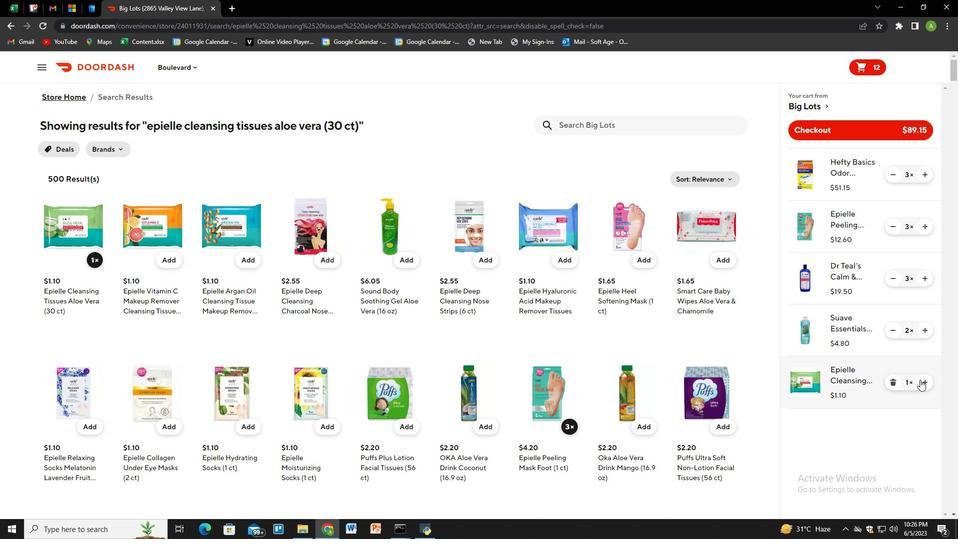 
Action: Mouse pressed left at (920, 380)
Screenshot: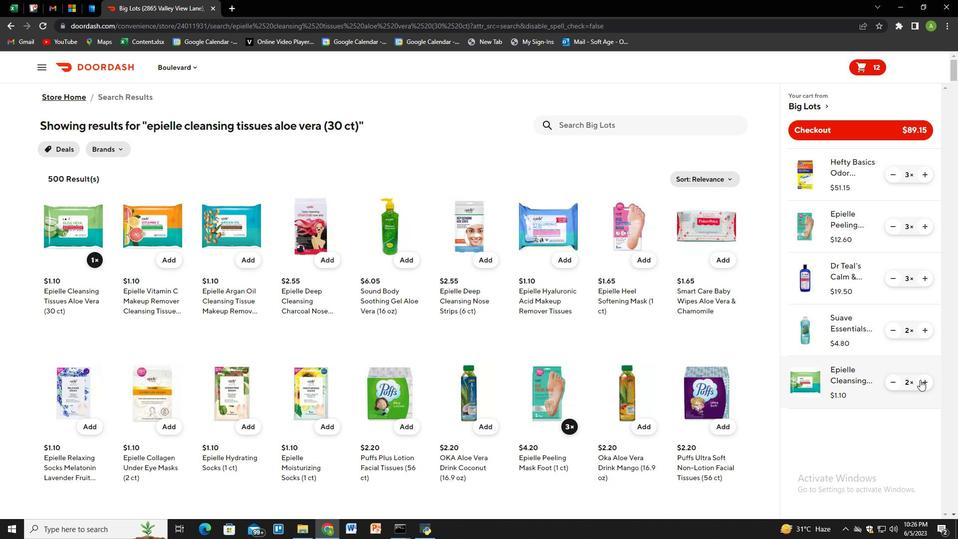 
Action: Mouse moved to (639, 131)
Screenshot: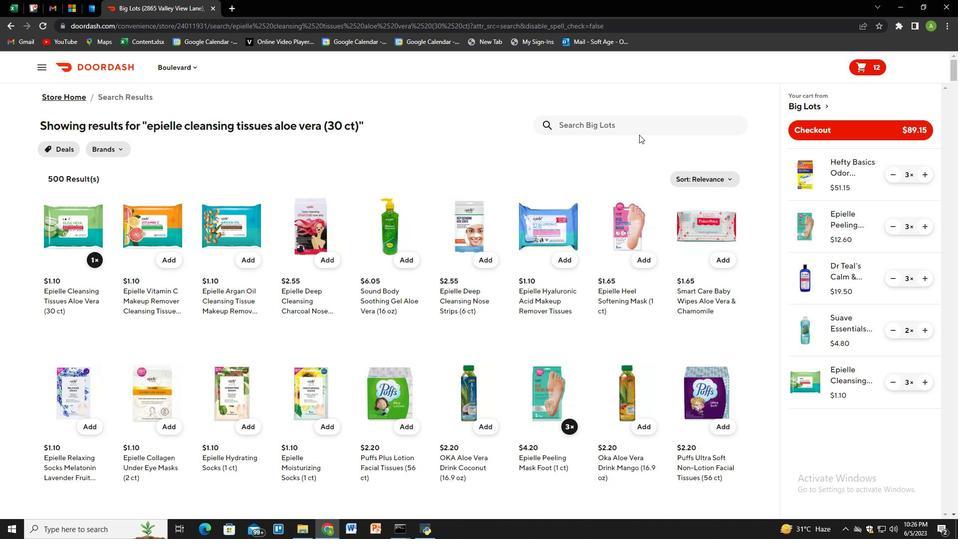 
Action: Mouse pressed left at (639, 131)
Screenshot: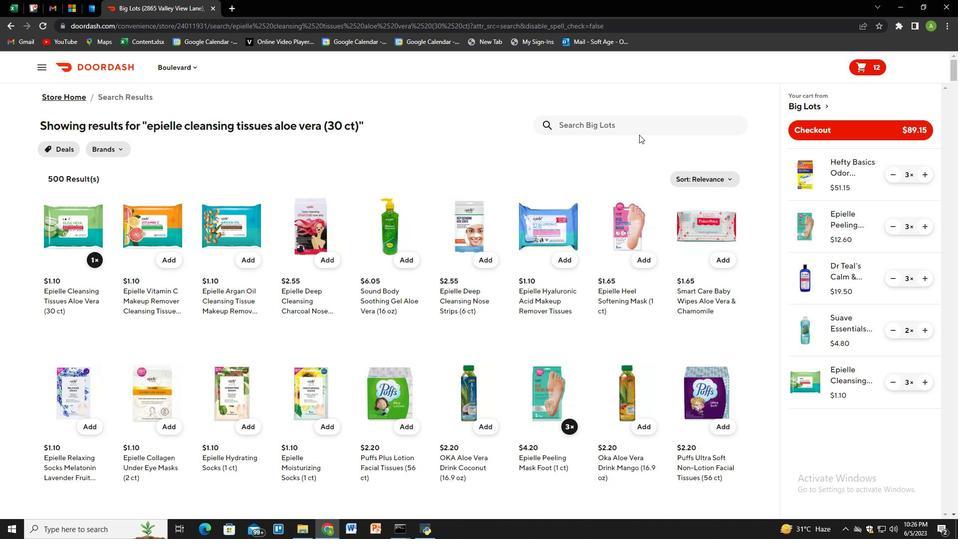 
Action: Key pressed carbon<Key.space>steel<Key.space>bypass<Key.space>pruner<Key.space>24<Key.enter>
Screenshot: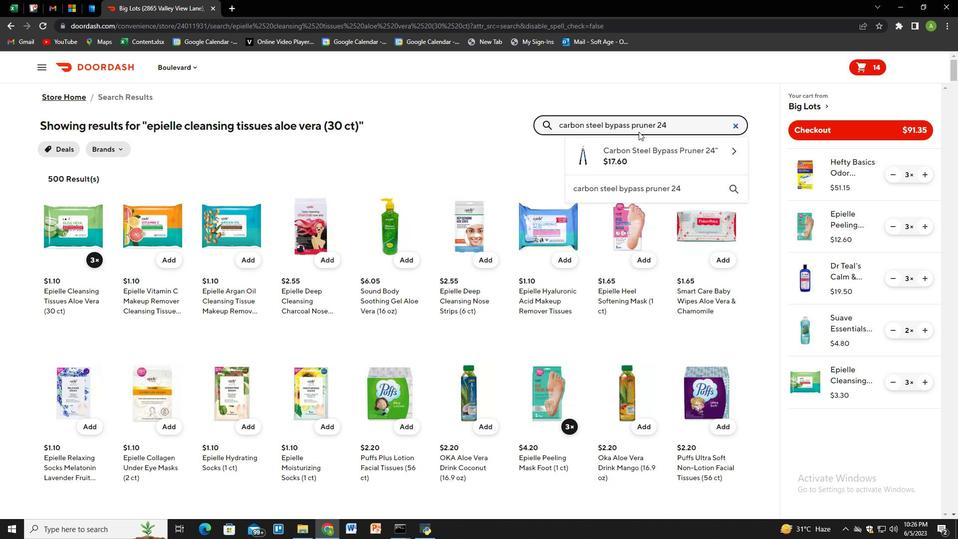 
Action: Mouse moved to (94, 257)
Screenshot: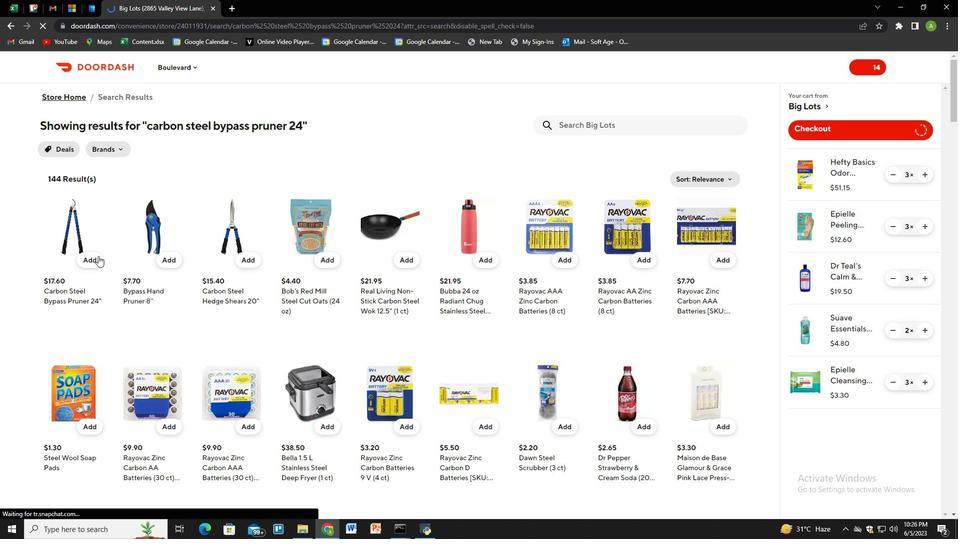 
Action: Mouse pressed left at (94, 257)
Screenshot: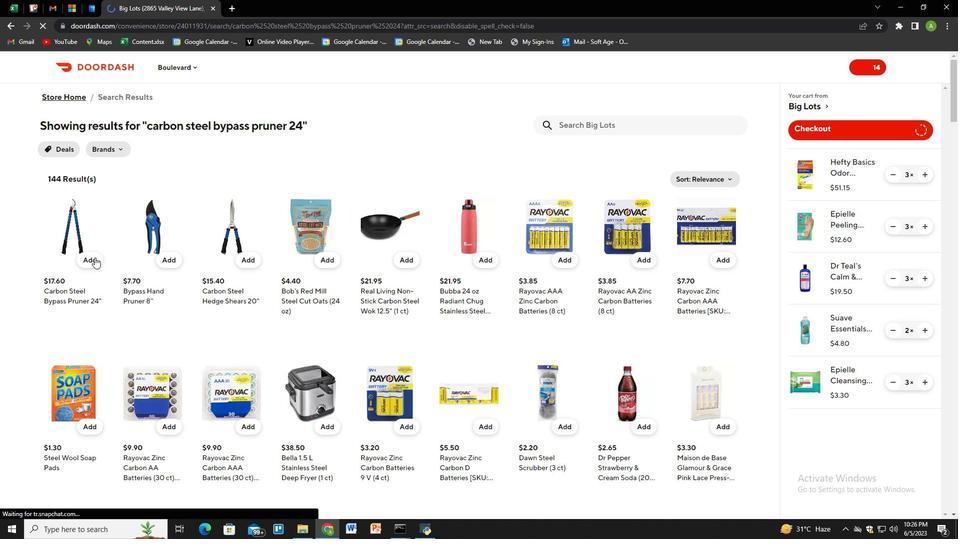 
Action: Mouse moved to (923, 431)
Screenshot: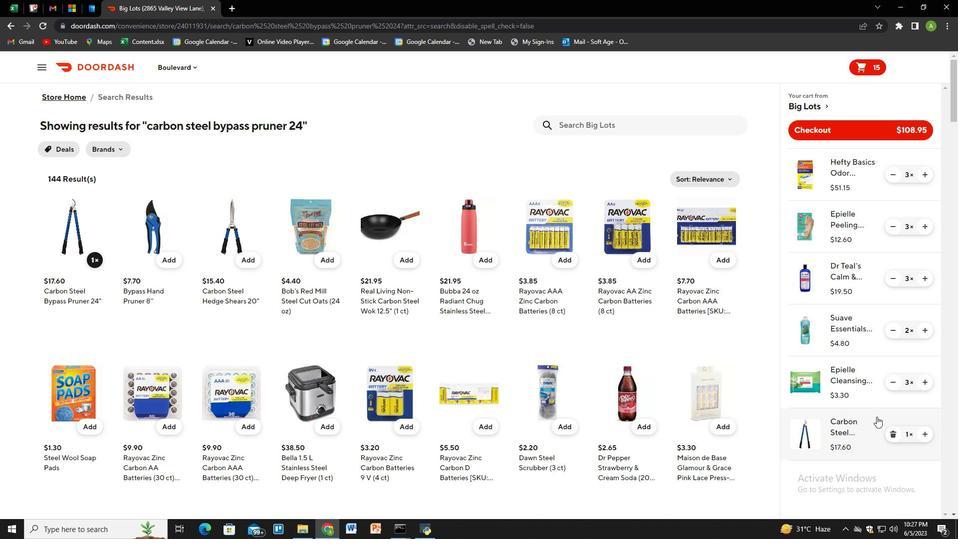 
Action: Mouse pressed left at (923, 431)
Screenshot: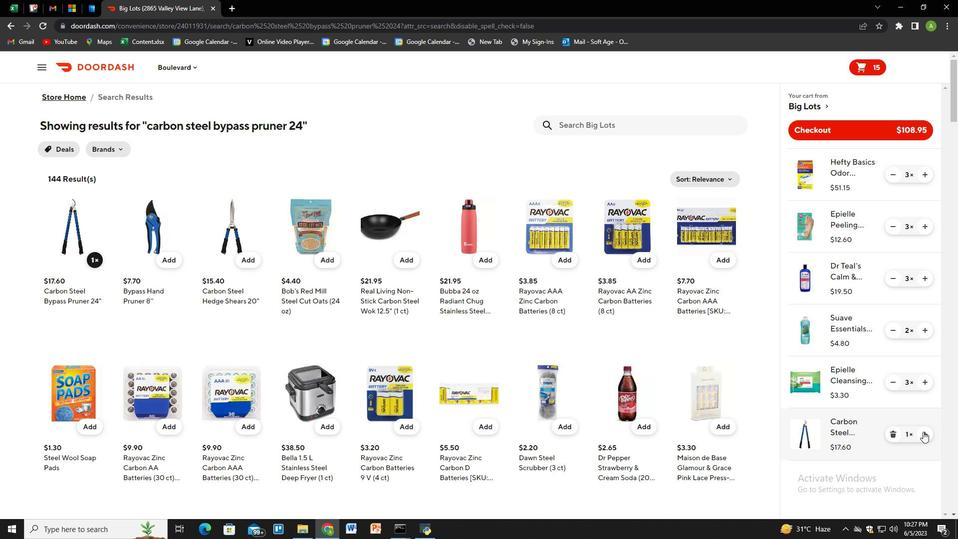 
Action: Mouse pressed left at (923, 431)
Screenshot: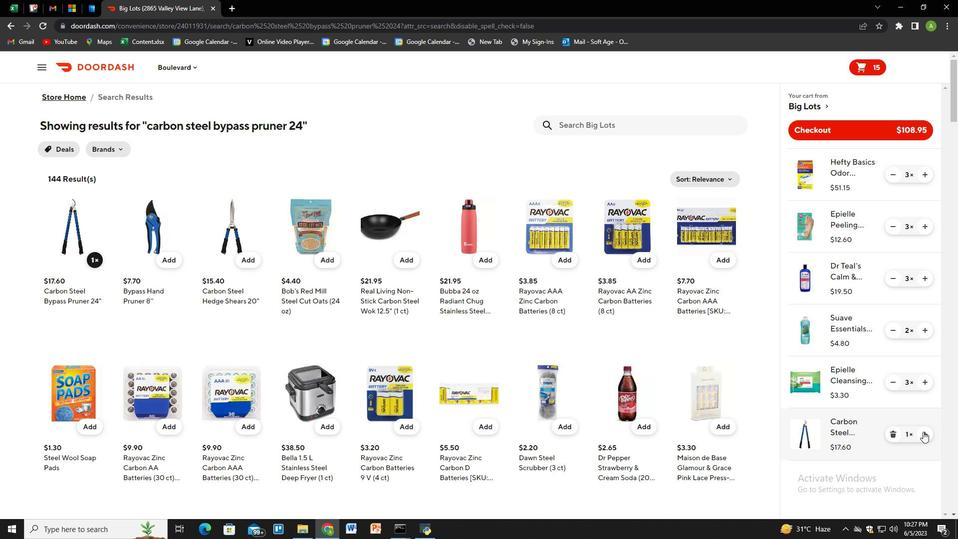 
Action: Mouse moved to (598, 129)
Screenshot: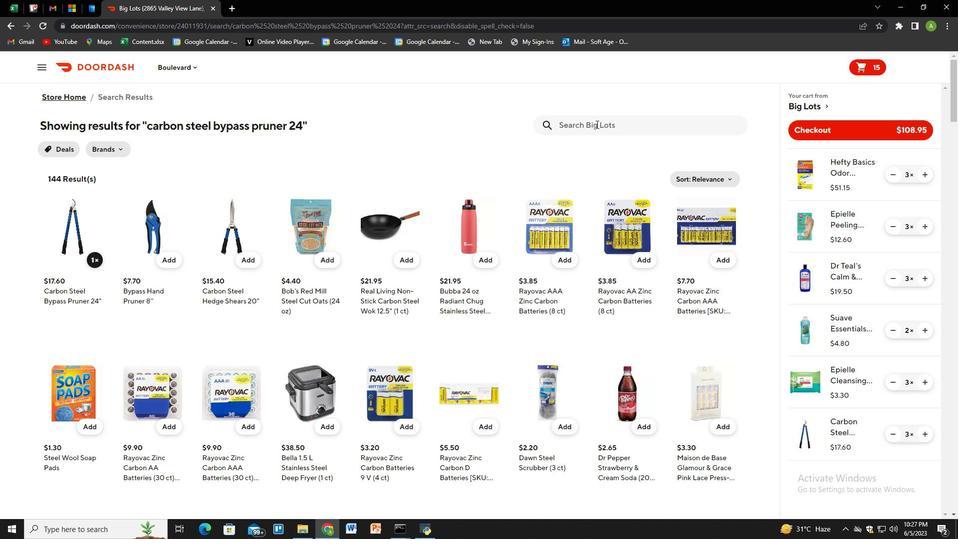 
Action: Mouse pressed left at (598, 129)
Screenshot: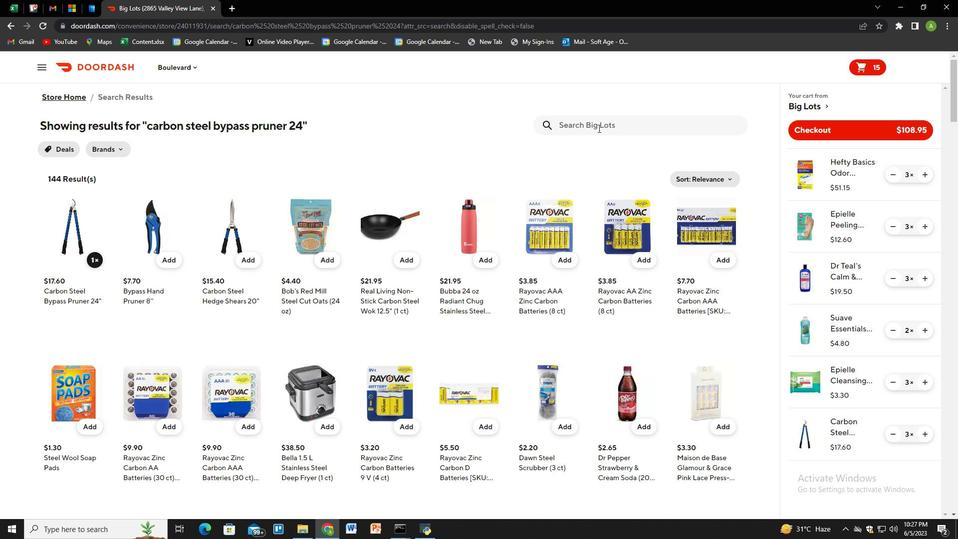 
Action: Mouse moved to (598, 129)
Screenshot: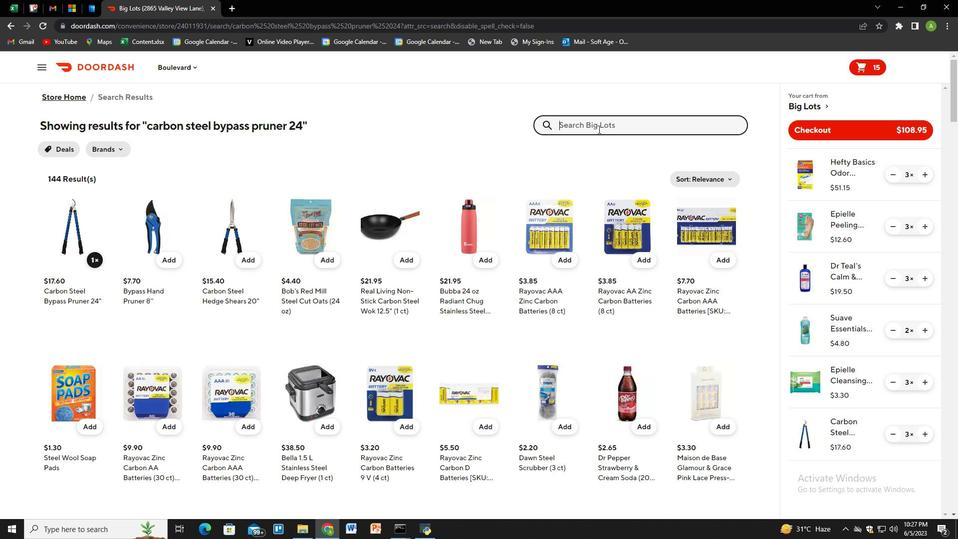 
Action: Key pressed real<Key.space>living<Key.space>brown<Key.space>faceted<Key.space>wood<Key.space>table<Key.space>lamp<Key.space>with<Key.space>white<Key.space>shade<Key.space><Key.backspace><Key.enter>
Screenshot: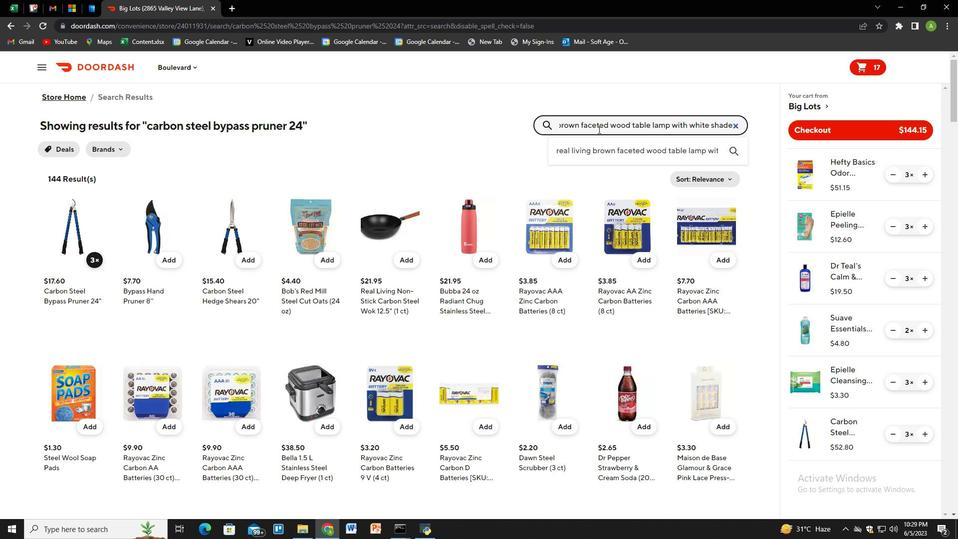 
Action: Mouse moved to (91, 259)
Screenshot: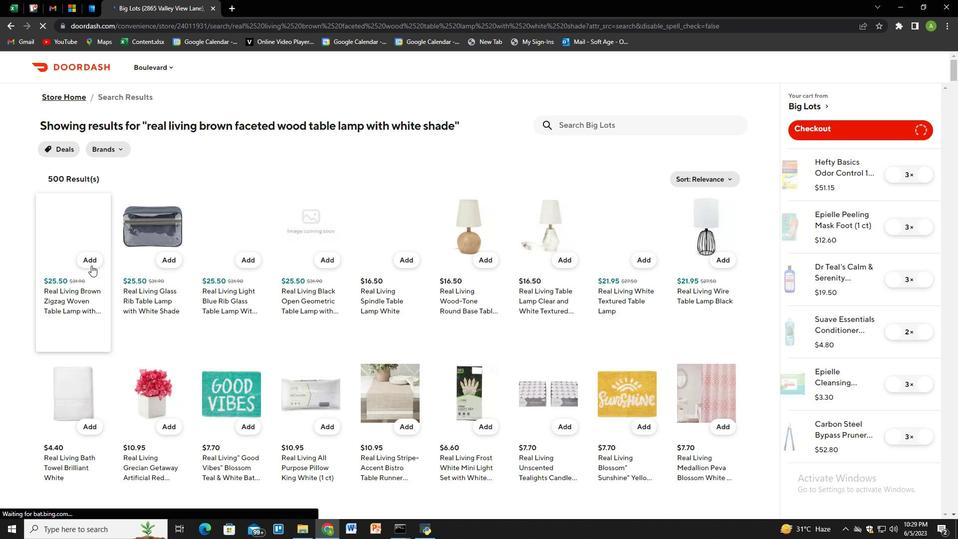 
Action: Mouse pressed left at (91, 259)
Screenshot: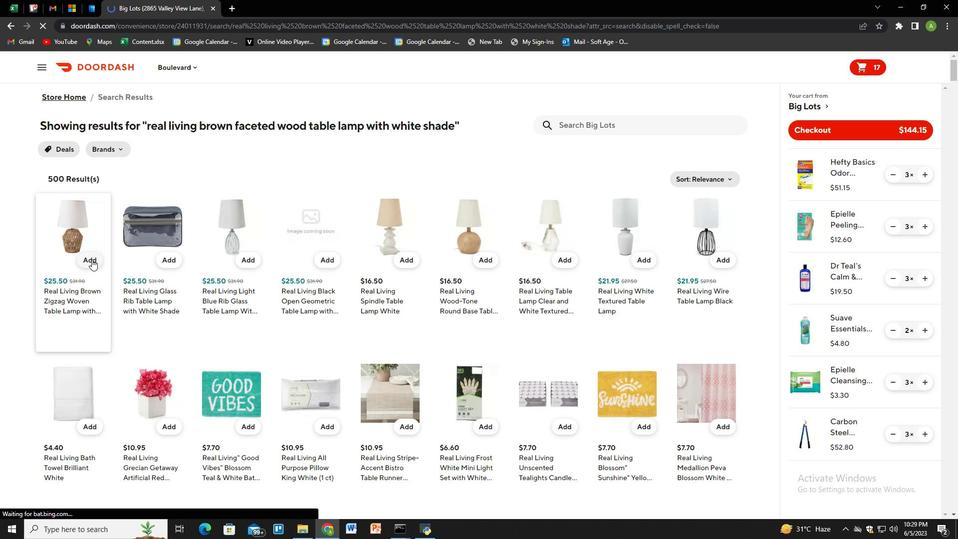 
Action: Mouse moved to (926, 485)
Screenshot: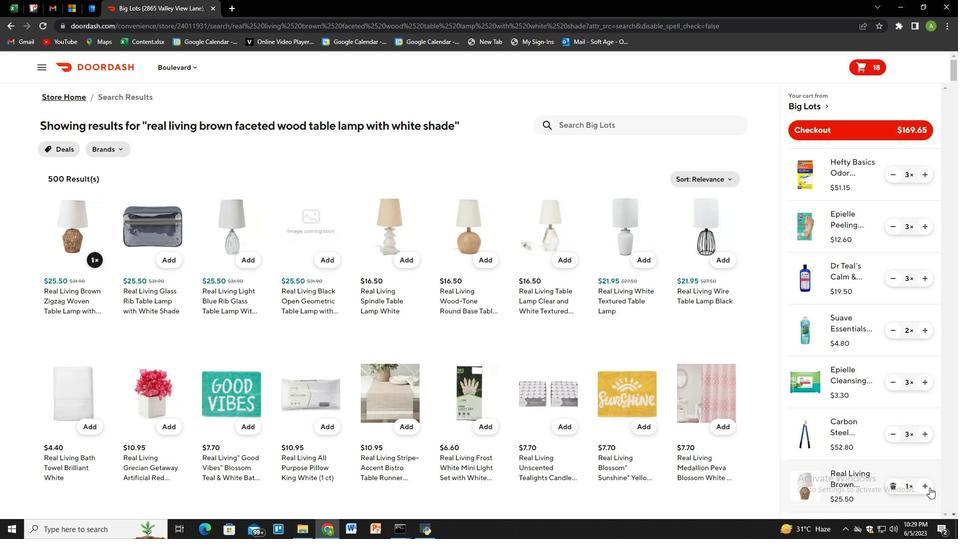 
Action: Mouse pressed left at (926, 485)
Screenshot: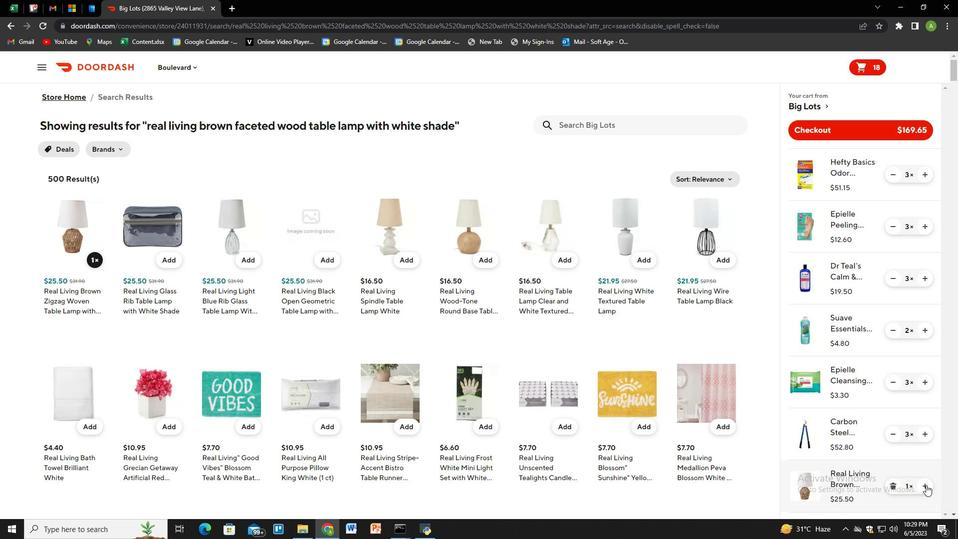 
Action: Mouse moved to (606, 131)
Screenshot: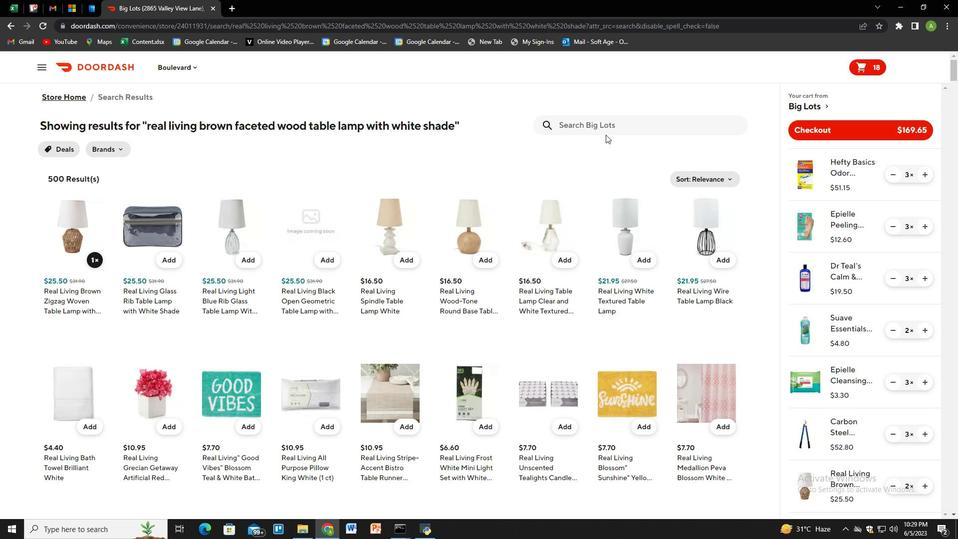 
Action: Mouse pressed left at (606, 131)
Screenshot: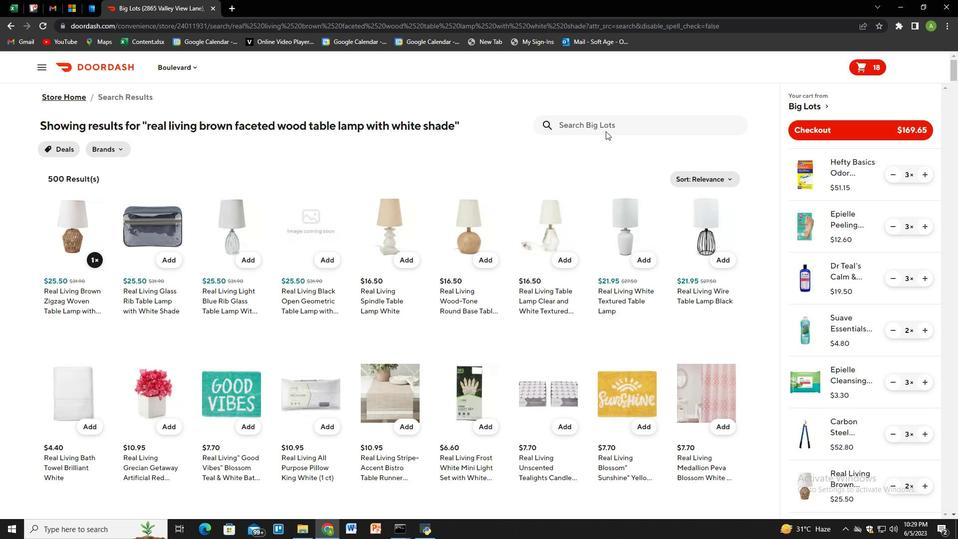 
Action: Key pressed litezall<Key.space>rechargeable<Key.space>700<Key.space>lumen<Key.space>lantern<Key.enter>
Screenshot: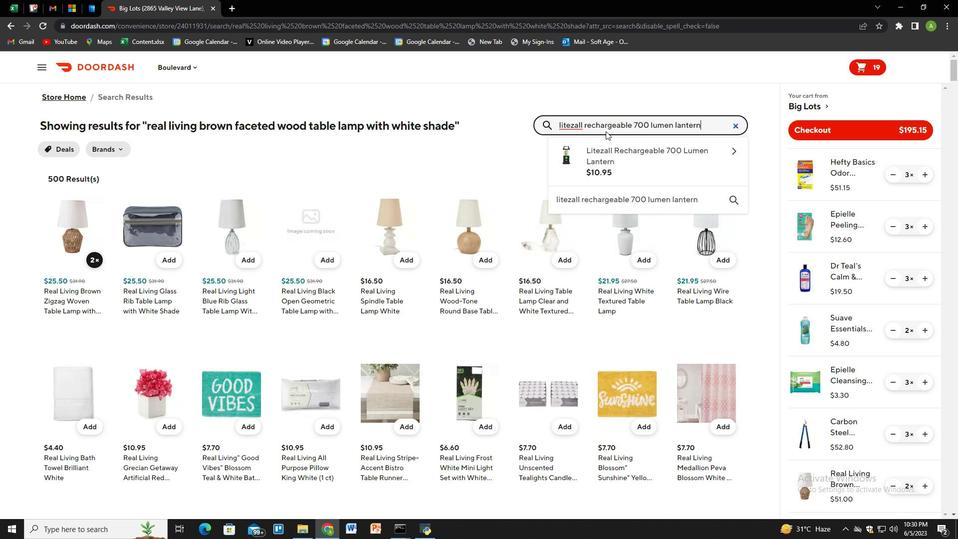 
Action: Mouse moved to (94, 259)
Screenshot: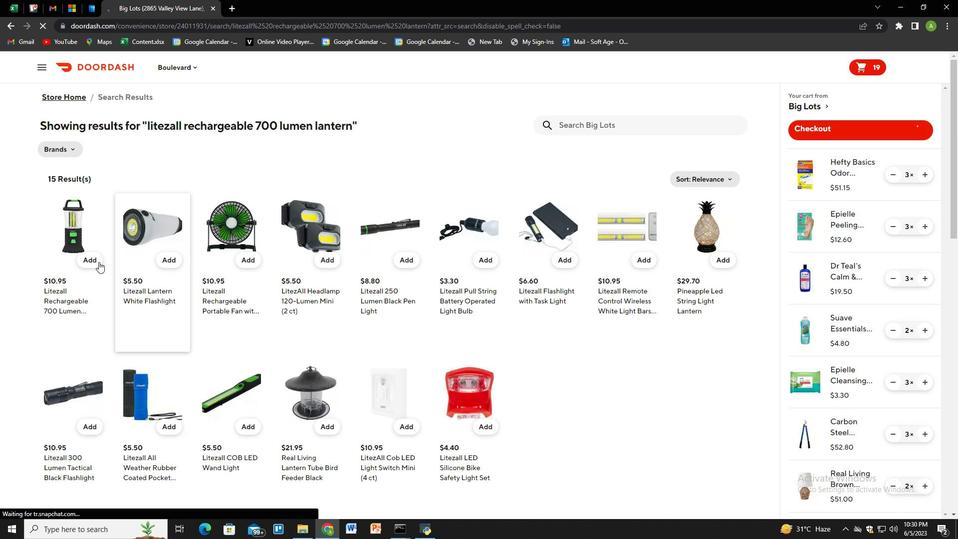
Action: Mouse pressed left at (94, 259)
Screenshot: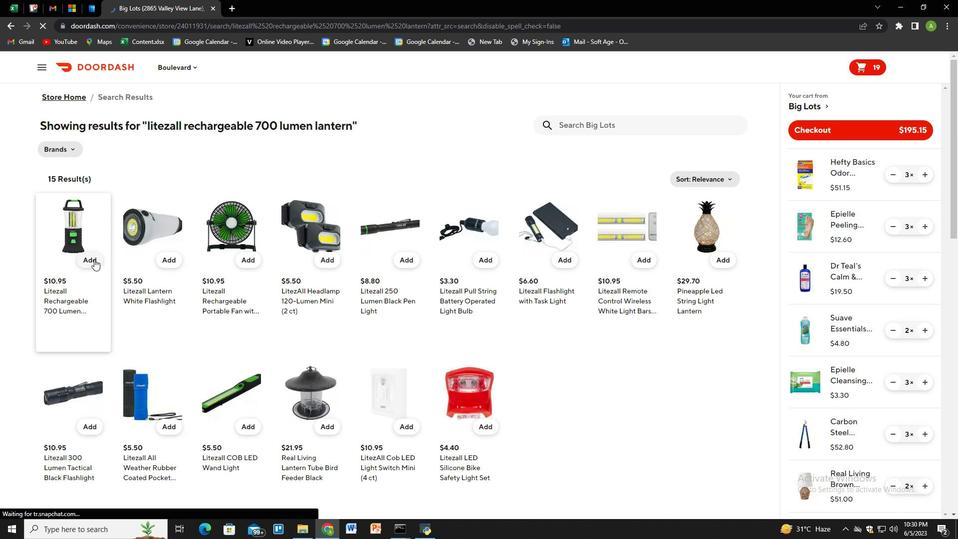 
Action: Mouse moved to (839, 440)
Screenshot: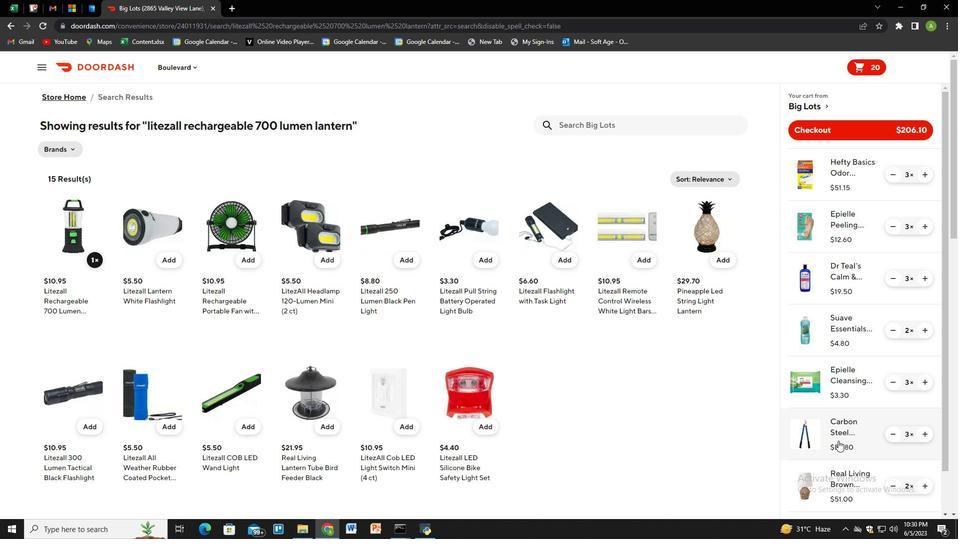 
Action: Mouse scrolled (839, 440) with delta (0, 0)
Screenshot: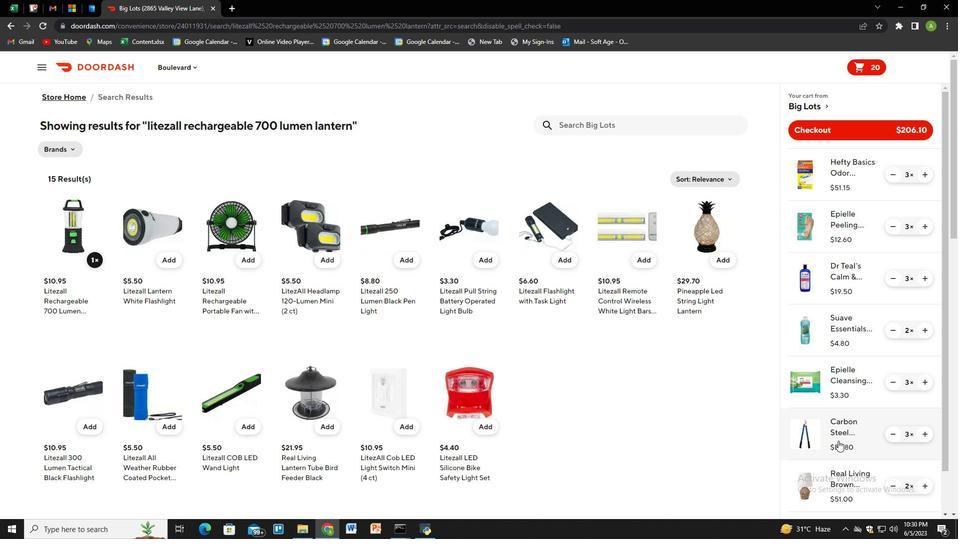 
Action: Mouse scrolled (839, 440) with delta (0, 0)
Screenshot: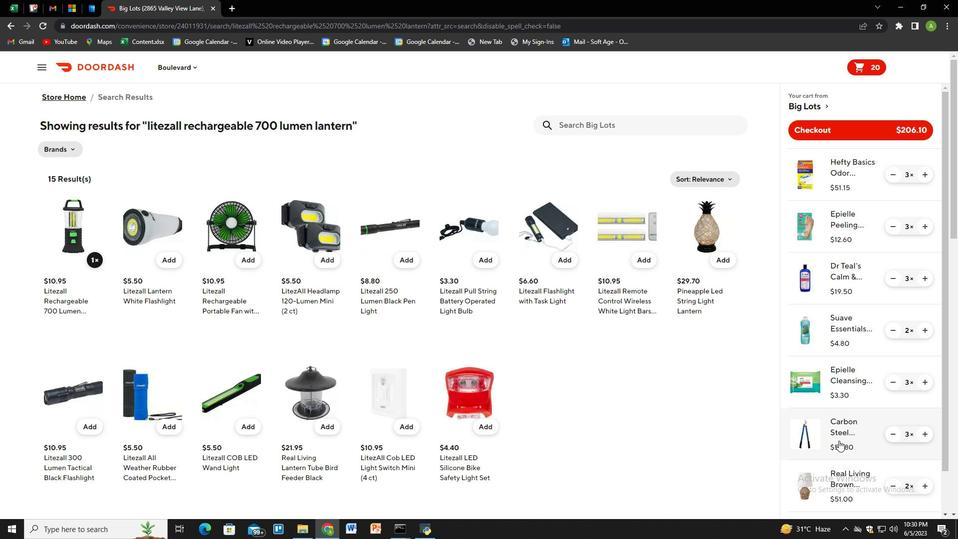 
Action: Mouse scrolled (839, 440) with delta (0, 0)
Screenshot: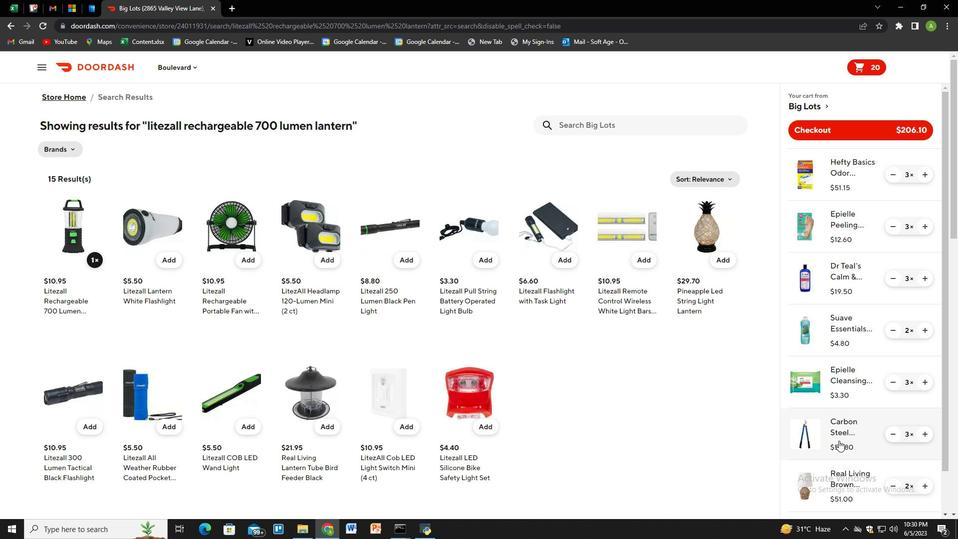 
Action: Mouse scrolled (839, 440) with delta (0, 0)
Screenshot: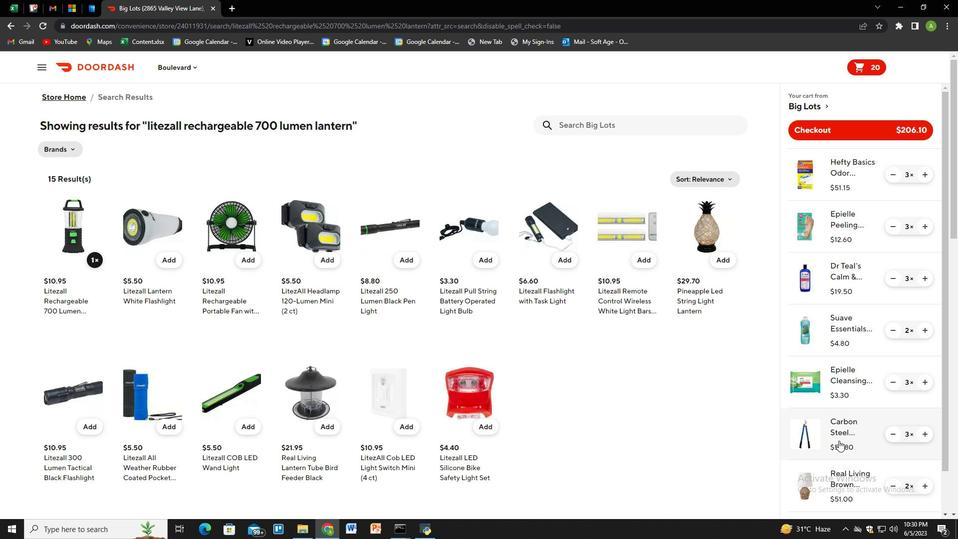 
Action: Mouse moved to (923, 491)
Screenshot: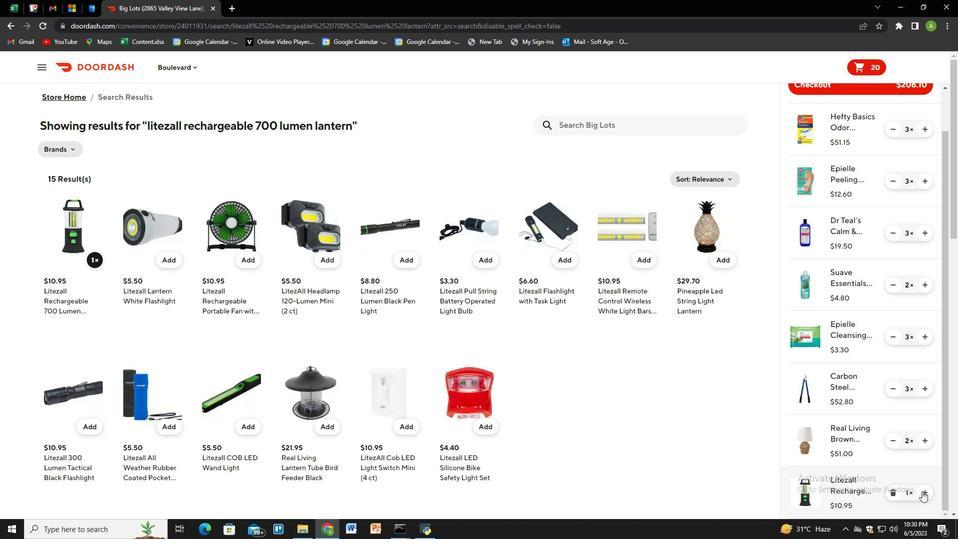 
Action: Mouse pressed left at (923, 491)
Screenshot: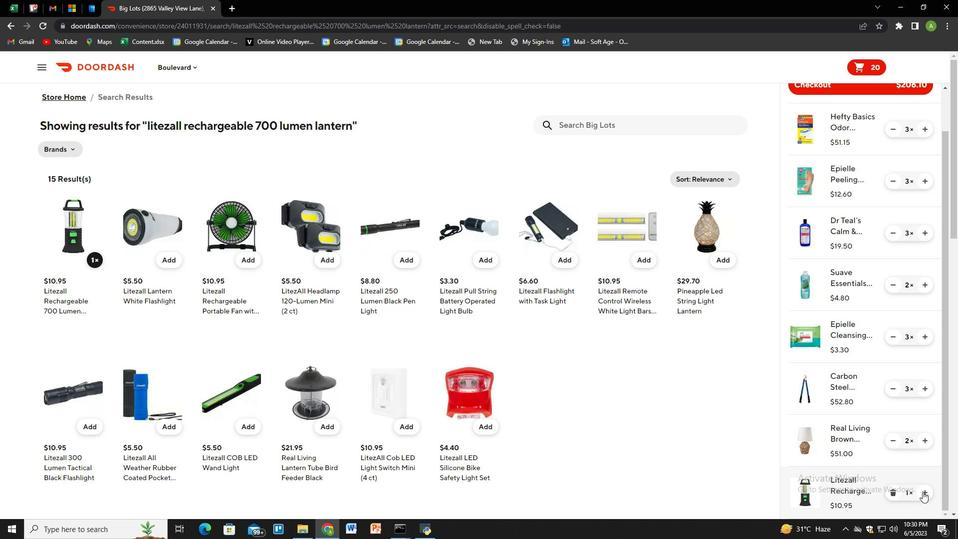 
Action: Mouse moved to (622, 124)
Screenshot: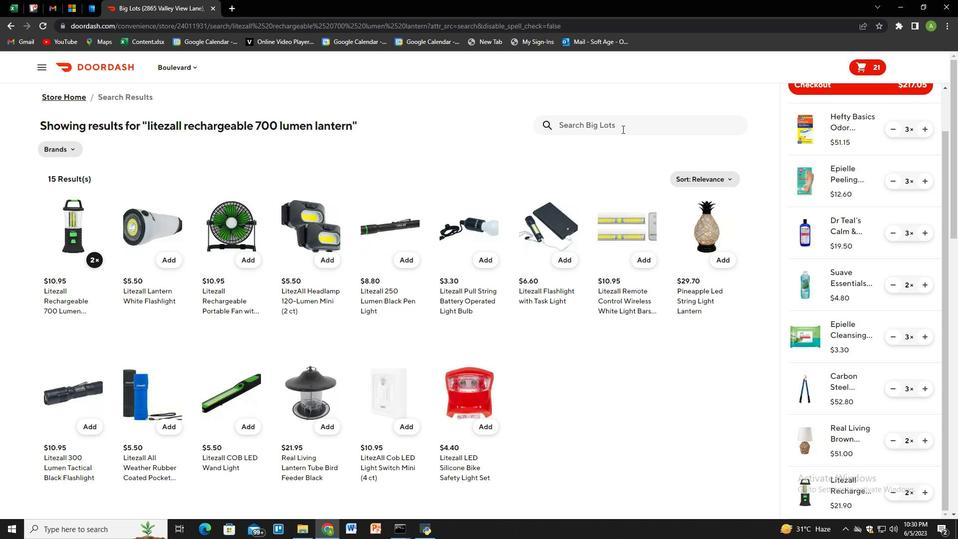 
Action: Mouse pressed left at (622, 124)
Screenshot: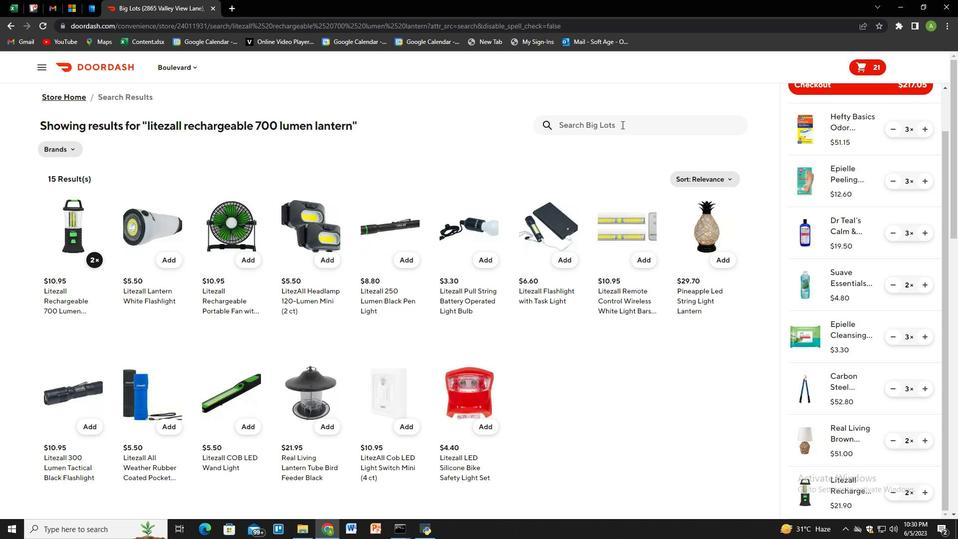 
Action: Mouse moved to (620, 133)
Screenshot: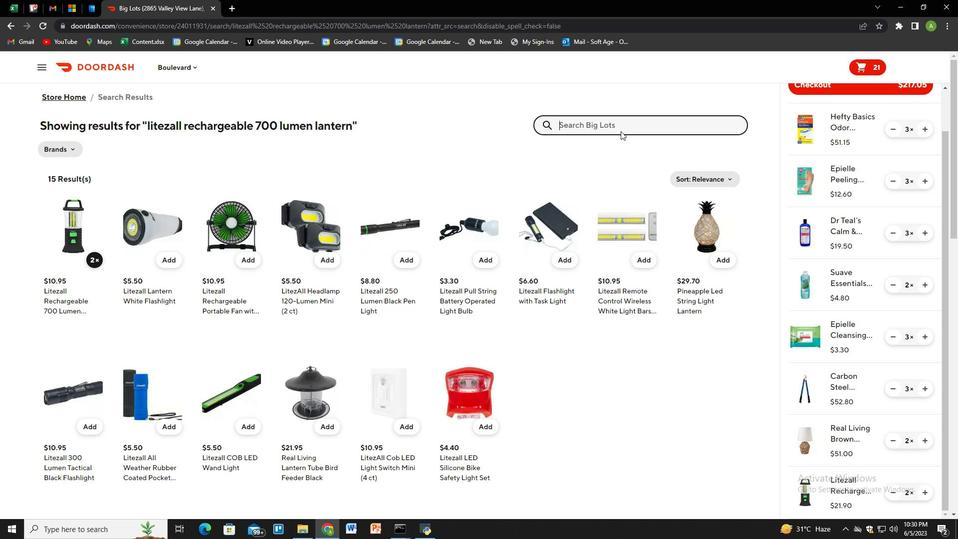 
Action: Key pressed duraflame<Key.space>stain<Key.space><Key.backspace>less<Key.space>steel<Key.space>low<Key.space>smoke<Key.space>wook<Key.backspace>d<Key.space>burm<Key.backspace>ning<Key.space>19<Key.space>fire<Key.space>pit<Key.enter>
Screenshot: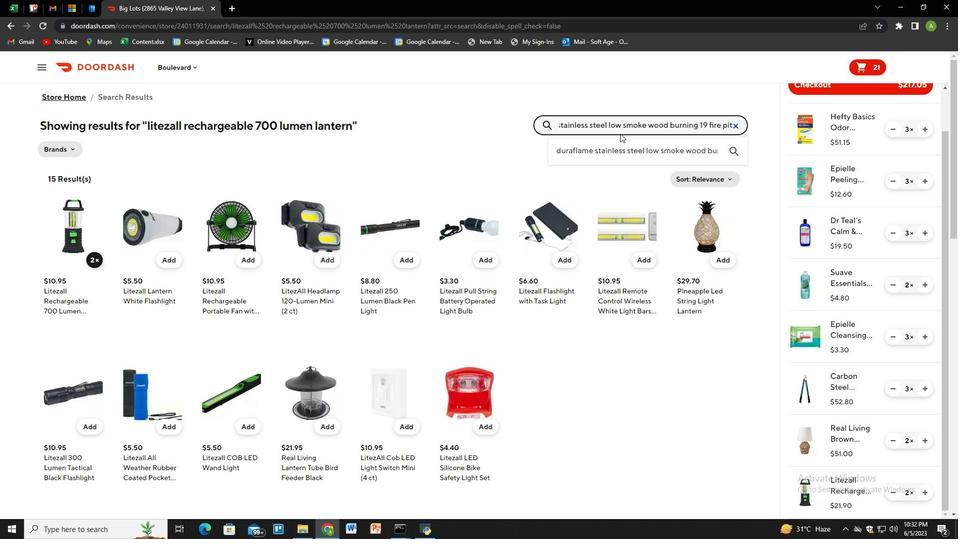 
Action: Mouse moved to (92, 259)
Screenshot: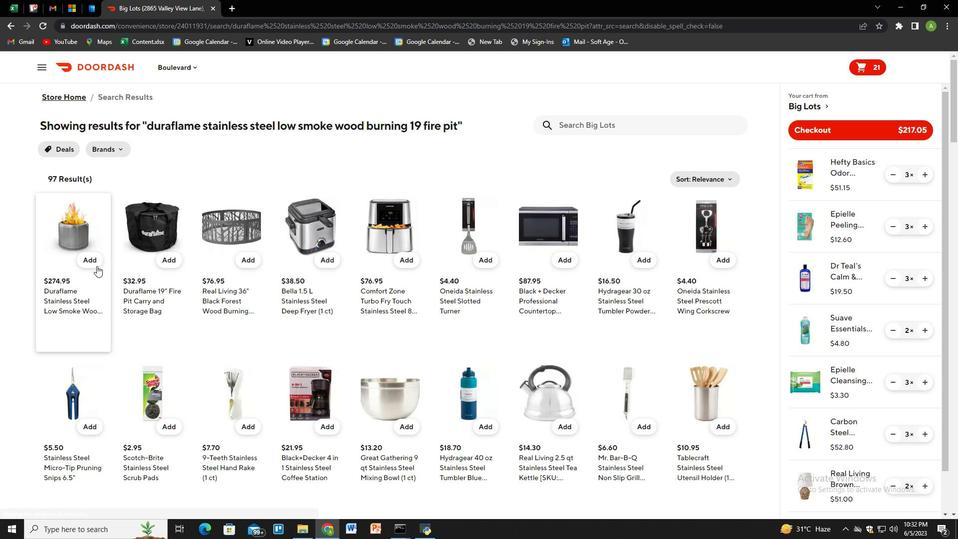 
Action: Mouse pressed left at (92, 259)
Screenshot: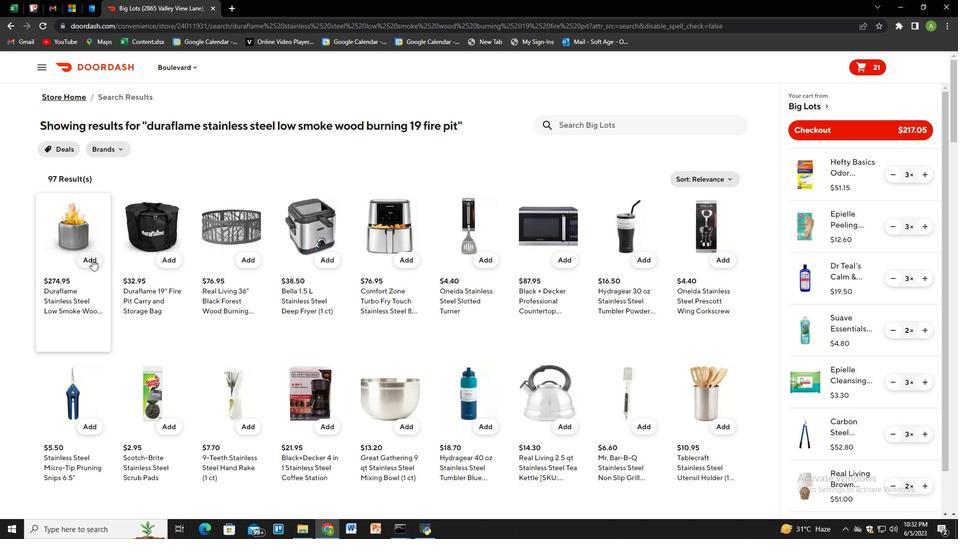
Action: Mouse moved to (863, 401)
Screenshot: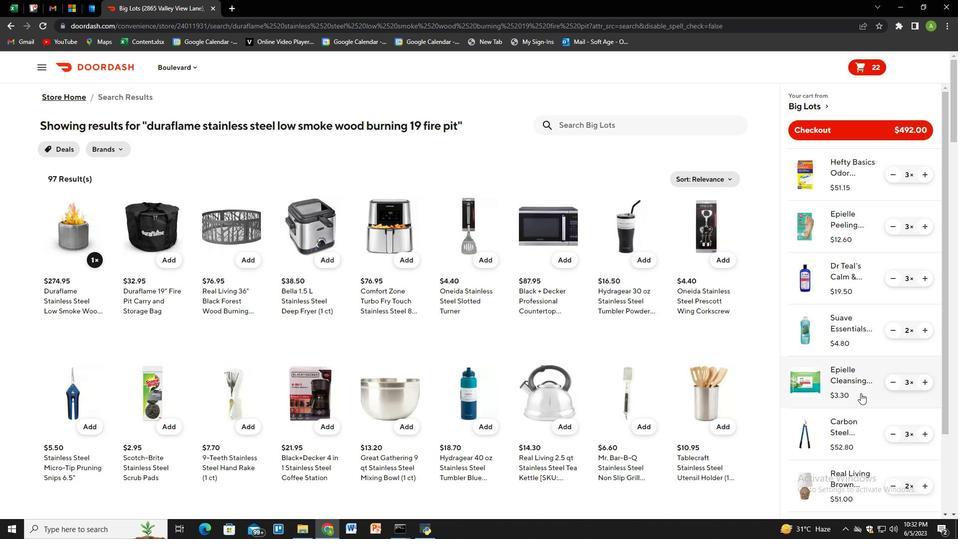 
Action: Mouse scrolled (863, 401) with delta (0, 0)
Screenshot: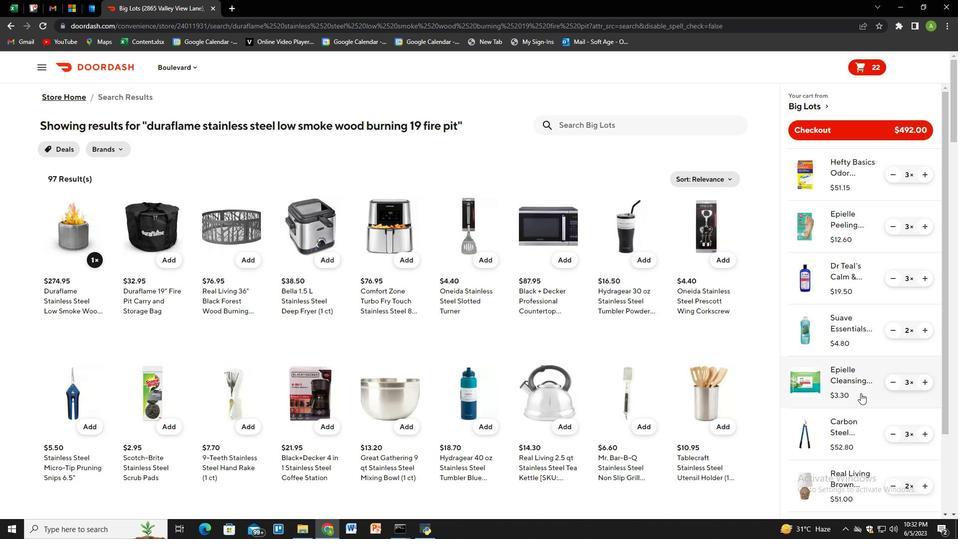 
Action: Mouse moved to (863, 406)
Screenshot: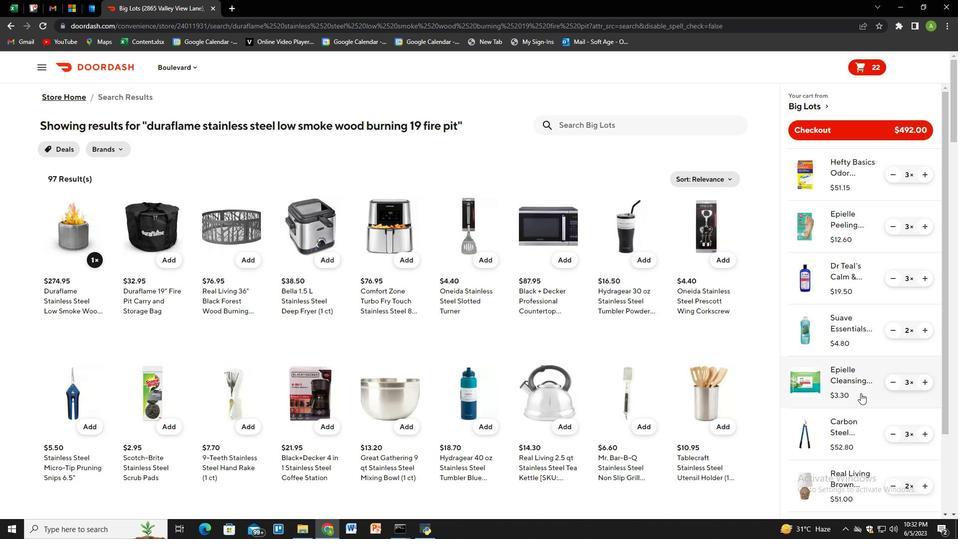 
Action: Mouse scrolled (863, 405) with delta (0, 0)
Screenshot: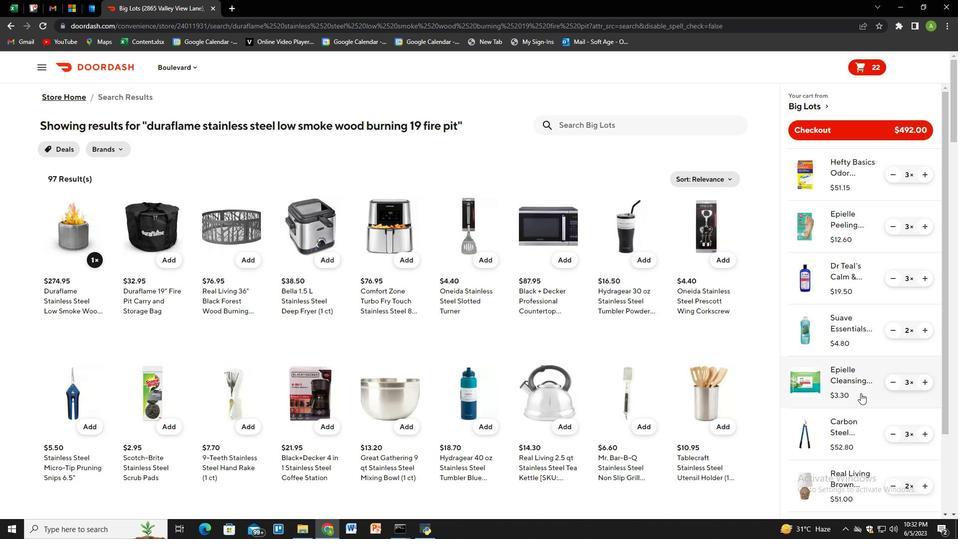 
Action: Mouse scrolled (863, 405) with delta (0, 0)
Screenshot: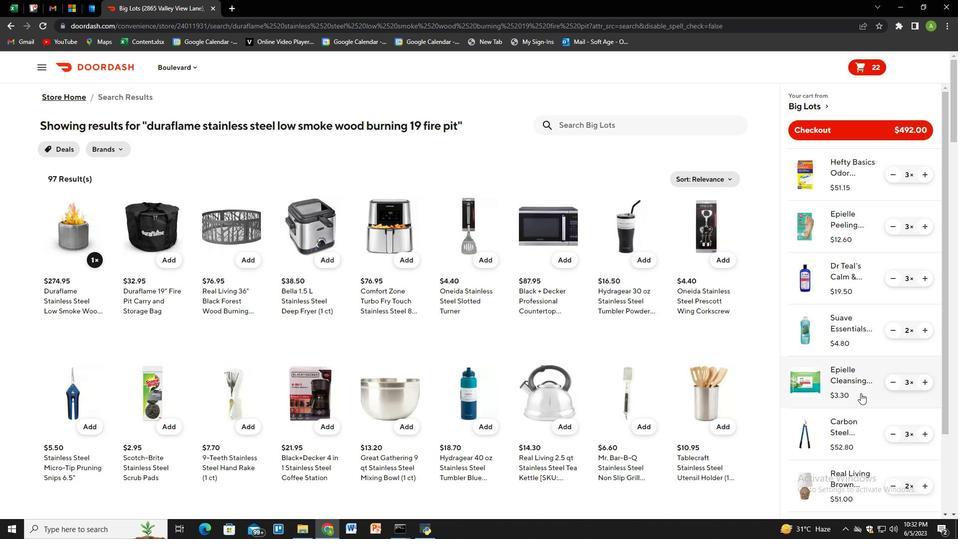 
Action: Mouse scrolled (863, 405) with delta (0, 0)
Screenshot: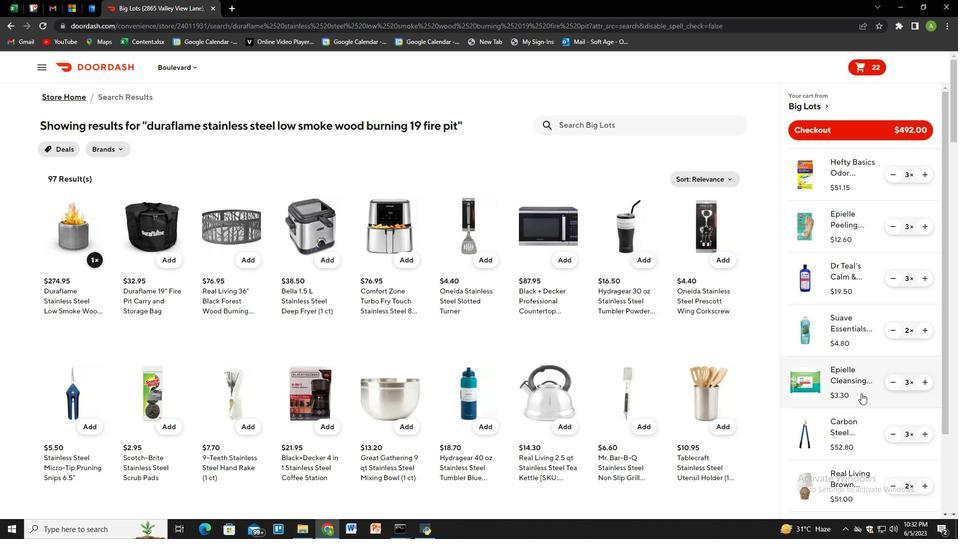 
Action: Mouse moved to (927, 489)
Screenshot: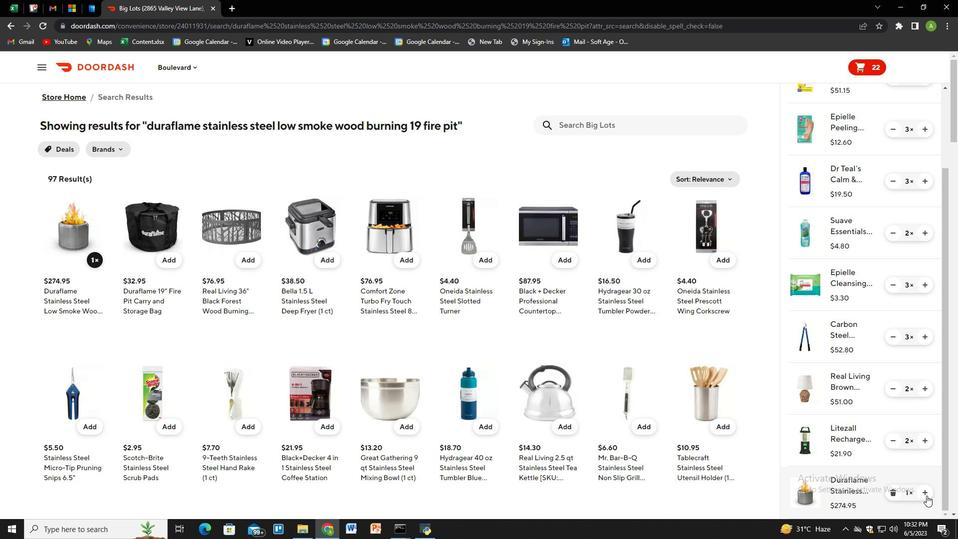 
Action: Mouse pressed left at (927, 489)
Screenshot: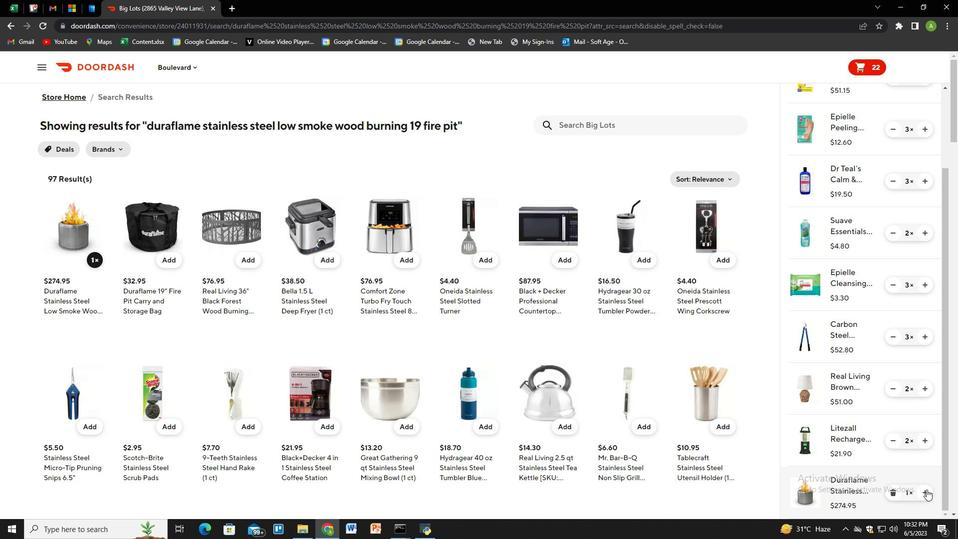 
Action: Mouse moved to (850, 391)
Screenshot: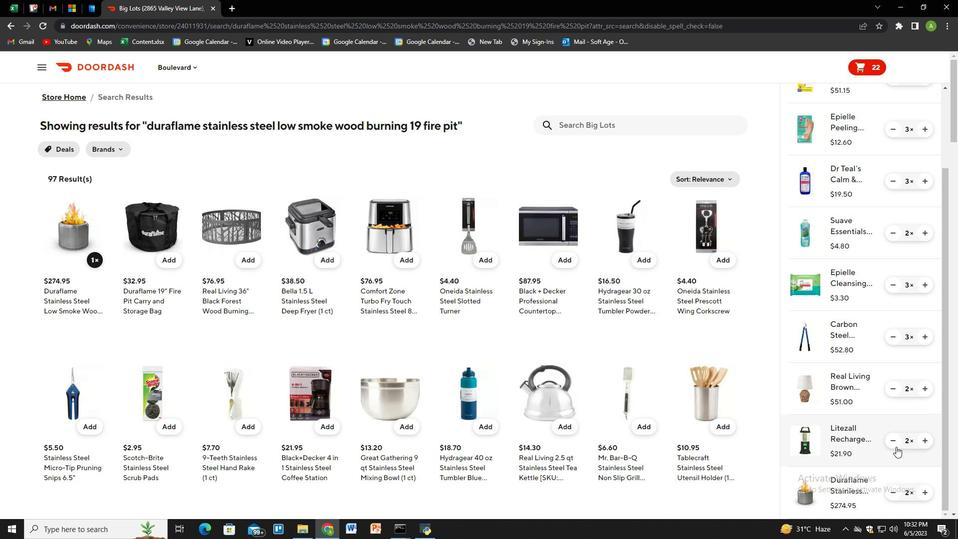 
Action: Mouse scrolled (850, 391) with delta (0, 0)
Screenshot: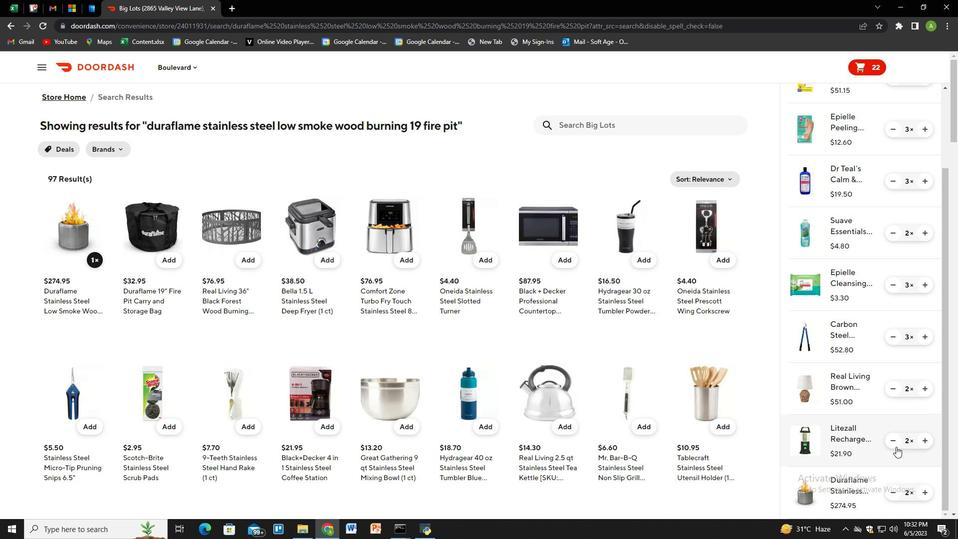 
Action: Mouse scrolled (850, 391) with delta (0, 0)
Screenshot: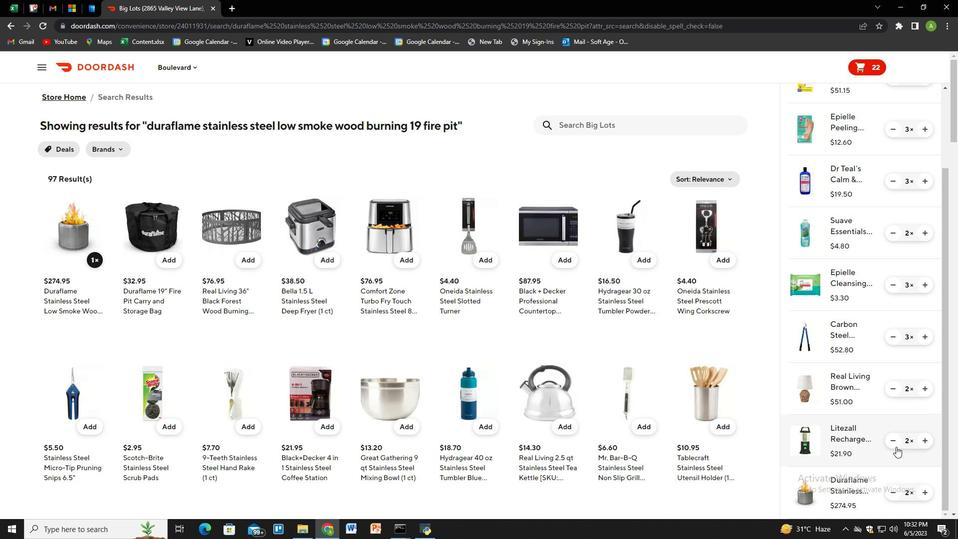 
Action: Mouse scrolled (850, 391) with delta (0, 0)
Screenshot: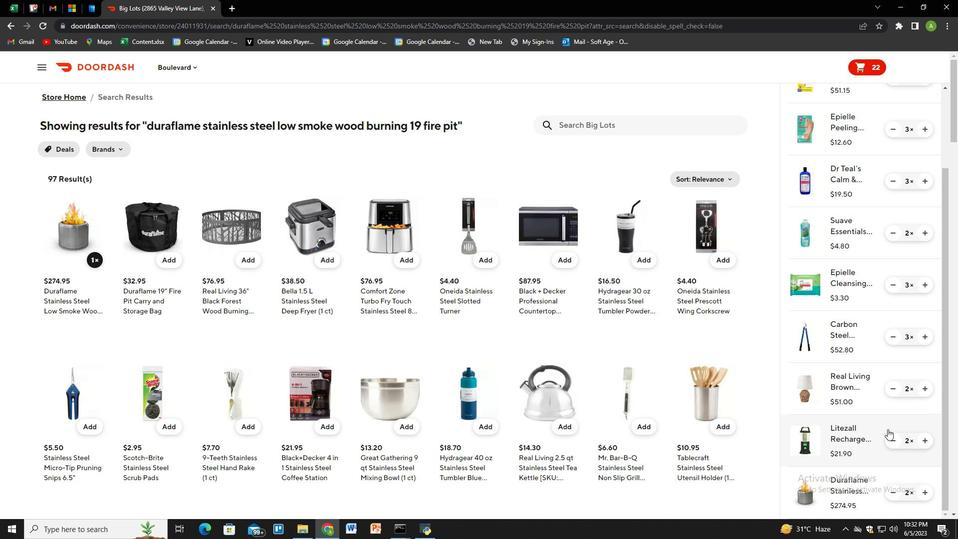 
Action: Mouse moved to (808, 132)
Screenshot: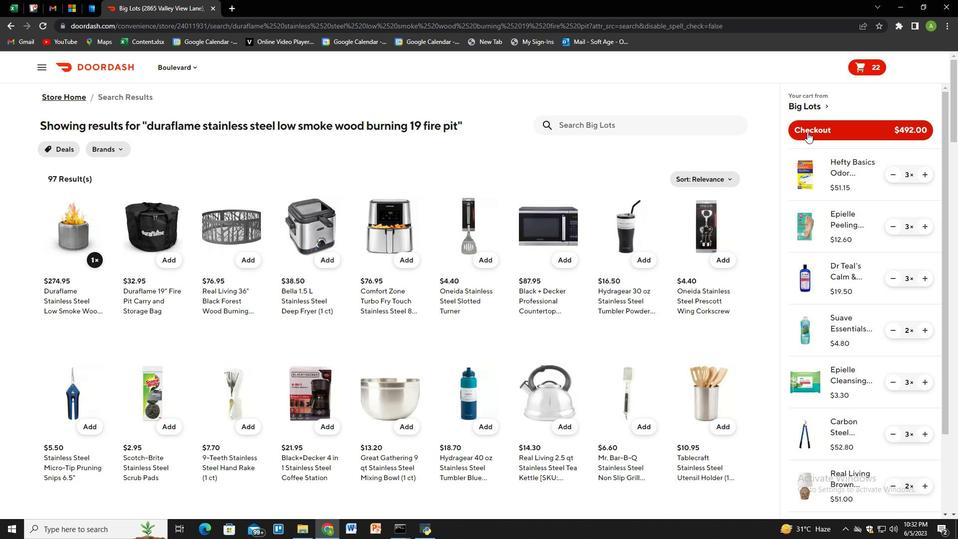 
Action: Mouse pressed left at (808, 132)
Screenshot: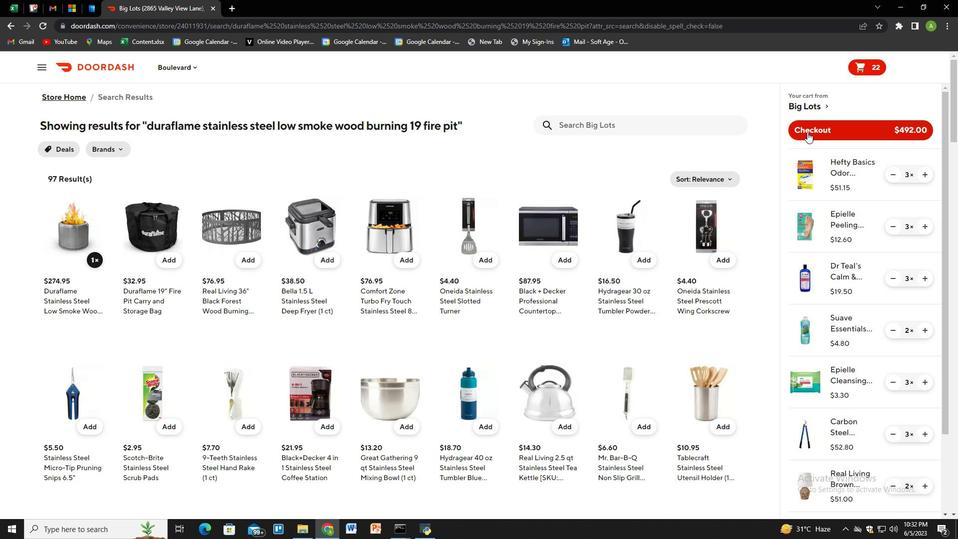 
